 Task: Look for space in Mogliano Veneto, Italy from 17th June, 2023 to 21st June, 2023 for 2 adults in price range Rs.7000 to Rs.12000. Place can be private room with 1  bedroom having 2 beds and 1 bathroom. Property type can be house, flat, guest house. Amenities needed are: wifi. Booking option can be shelf check-in. Required host language is English.
Action: Mouse moved to (427, 114)
Screenshot: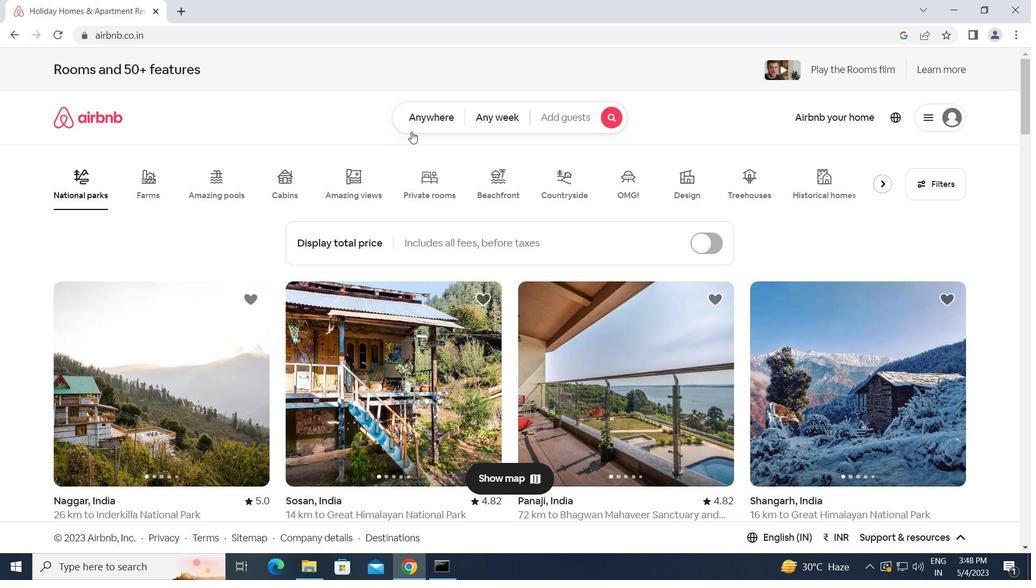 
Action: Mouse pressed left at (427, 114)
Screenshot: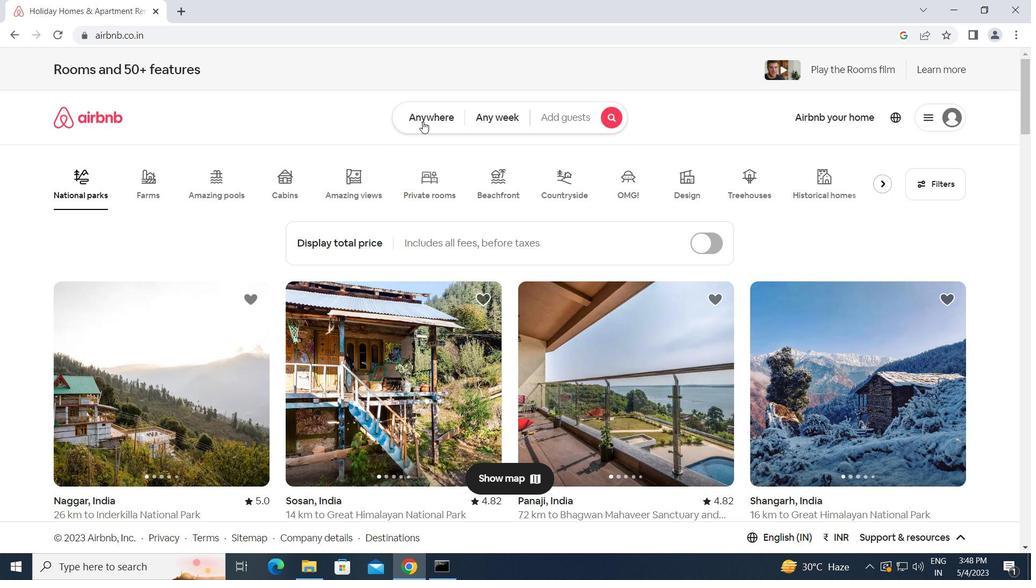 
Action: Mouse moved to (352, 163)
Screenshot: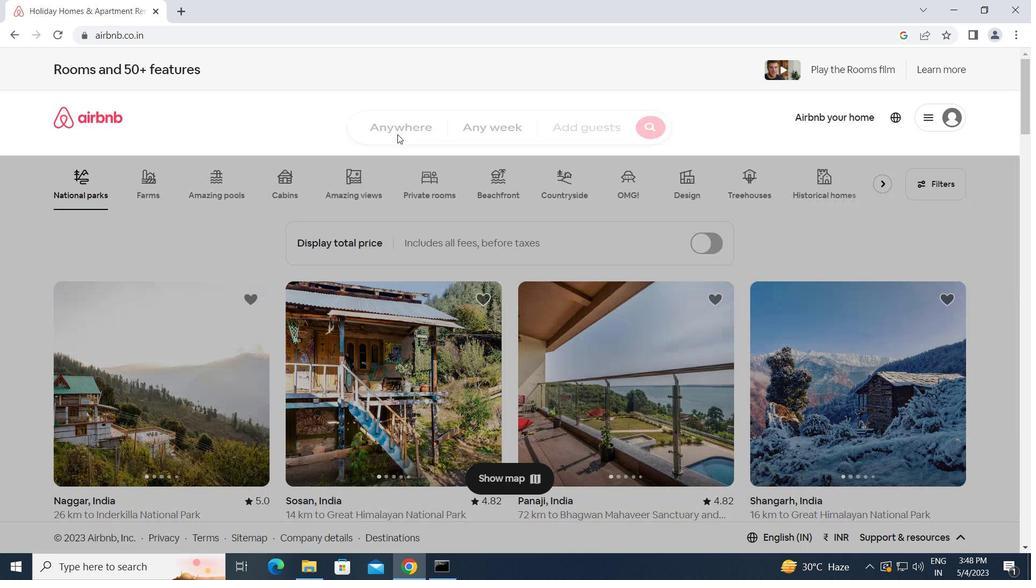 
Action: Mouse pressed left at (352, 163)
Screenshot: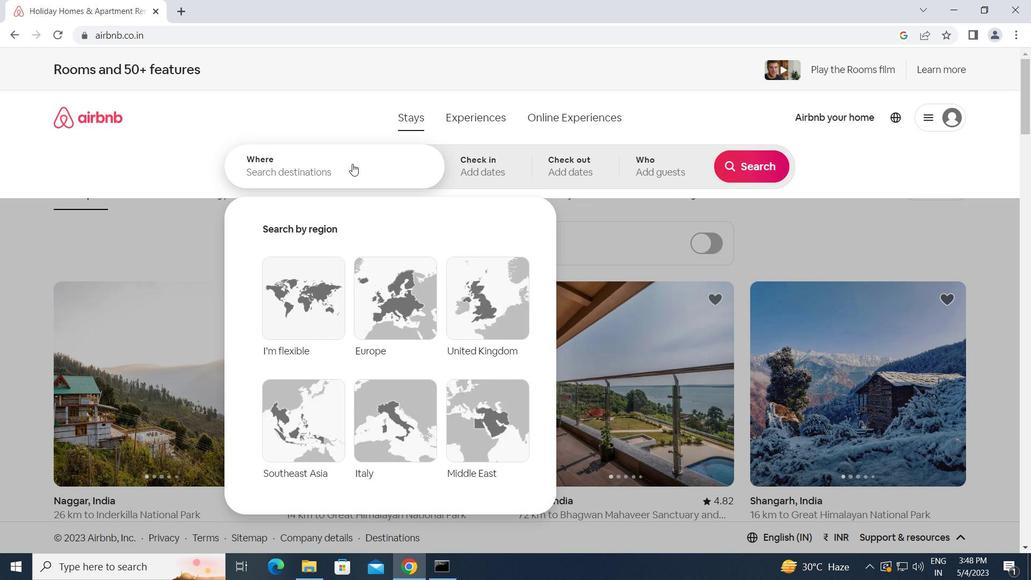 
Action: Key pressed m<Key.caps_lock>ogliano<Key.space><Key.caps_lock>v<Key.caps_lock>eneto,<Key.space><Key.caps_lock>i<Key.caps_lock>taly<Key.enter>
Screenshot: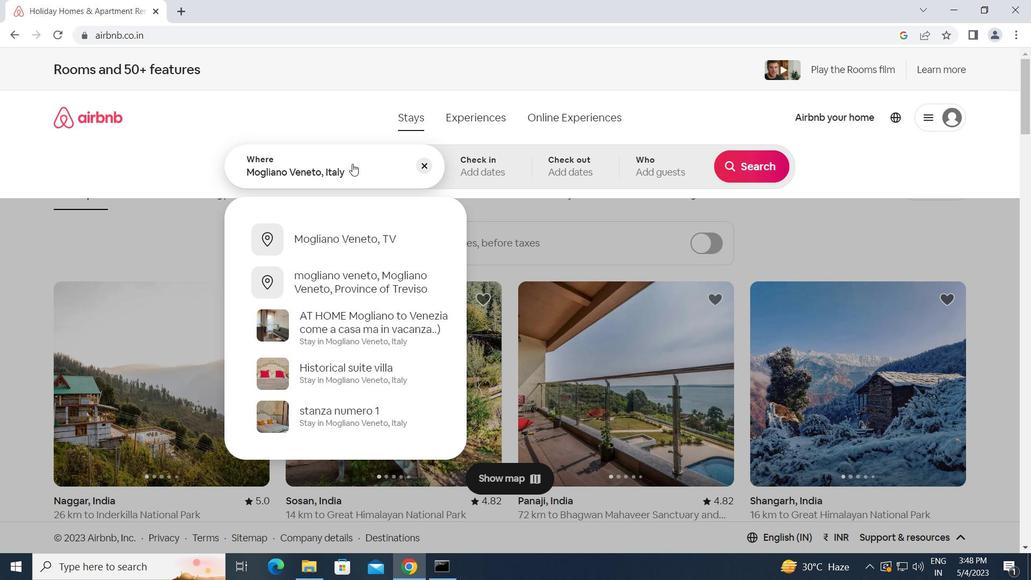 
Action: Mouse moved to (734, 393)
Screenshot: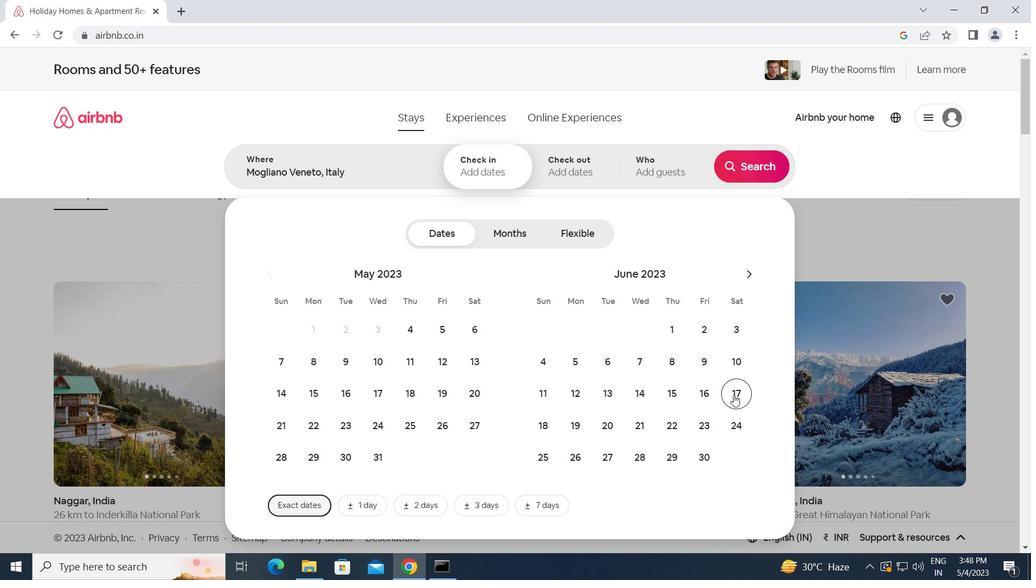 
Action: Mouse pressed left at (734, 393)
Screenshot: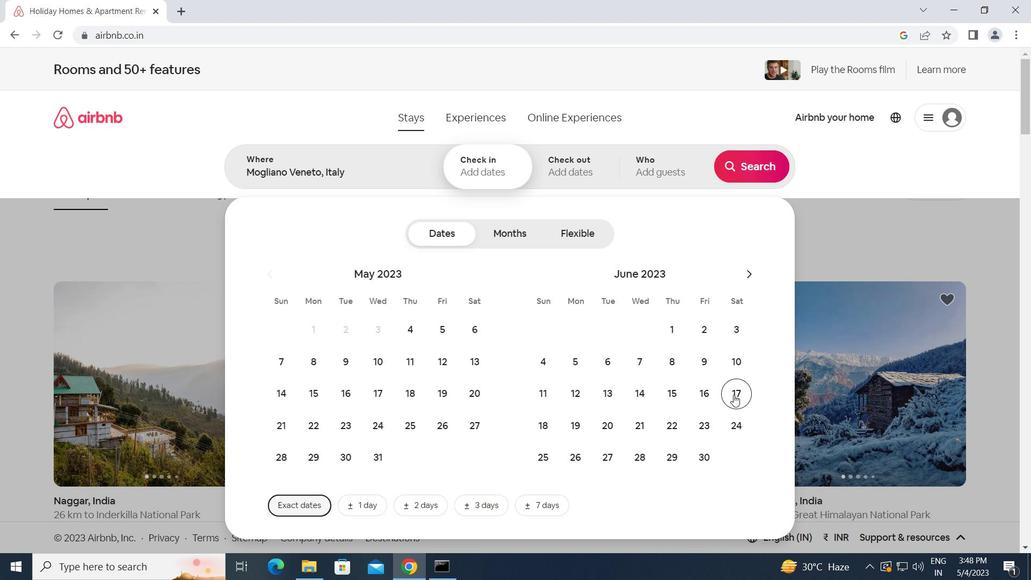 
Action: Mouse moved to (636, 428)
Screenshot: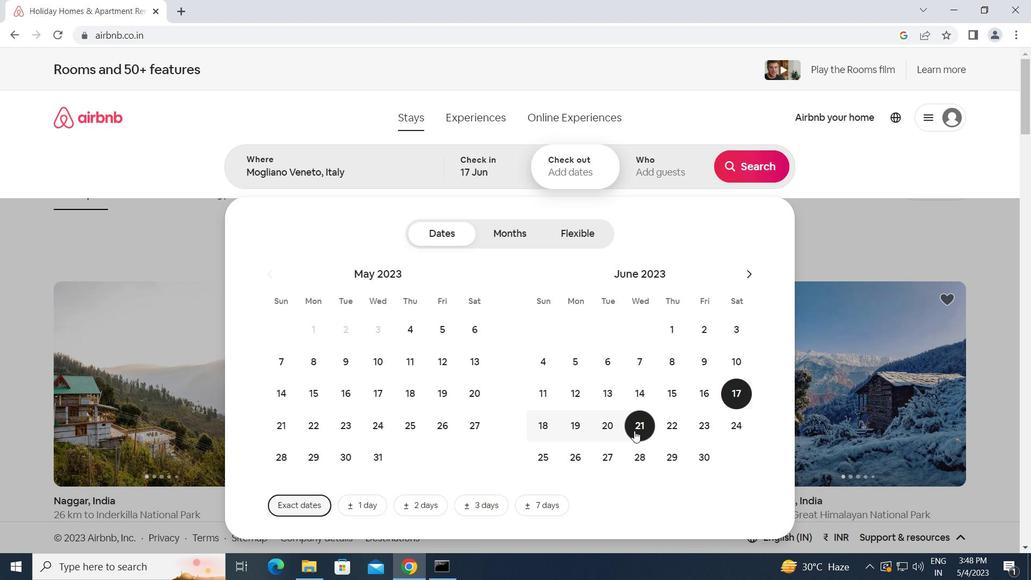 
Action: Mouse pressed left at (636, 428)
Screenshot: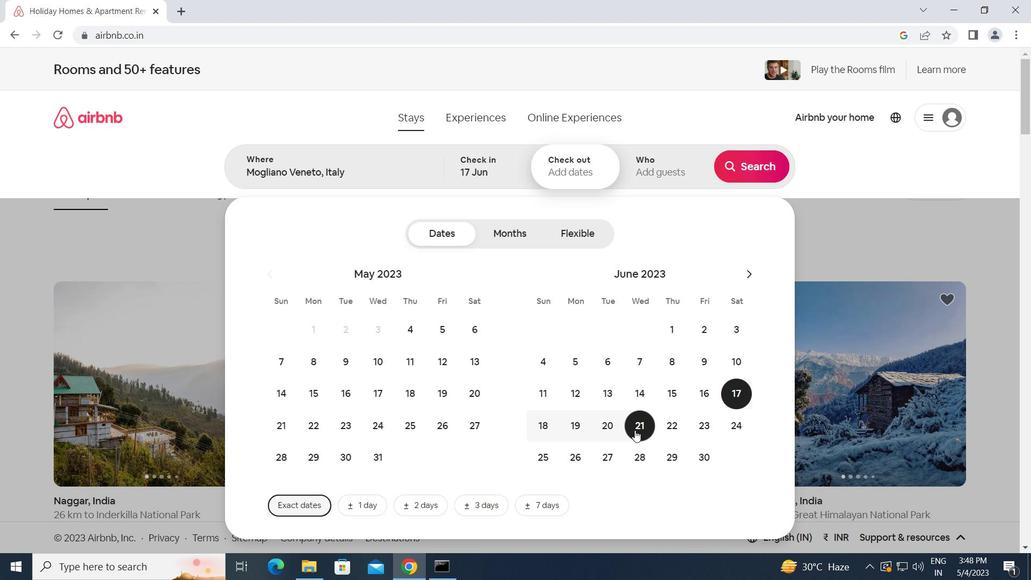 
Action: Mouse moved to (648, 174)
Screenshot: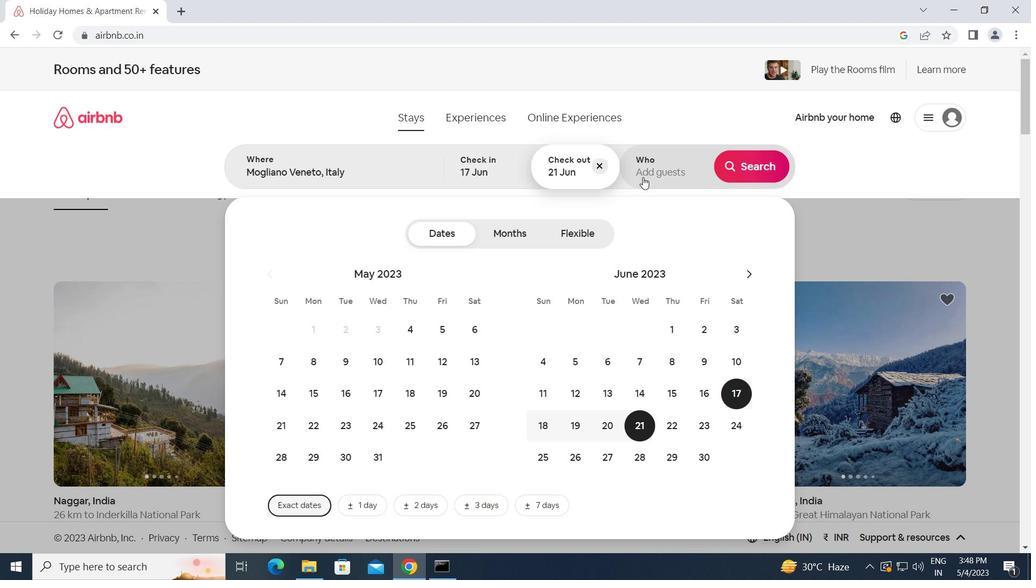 
Action: Mouse pressed left at (648, 174)
Screenshot: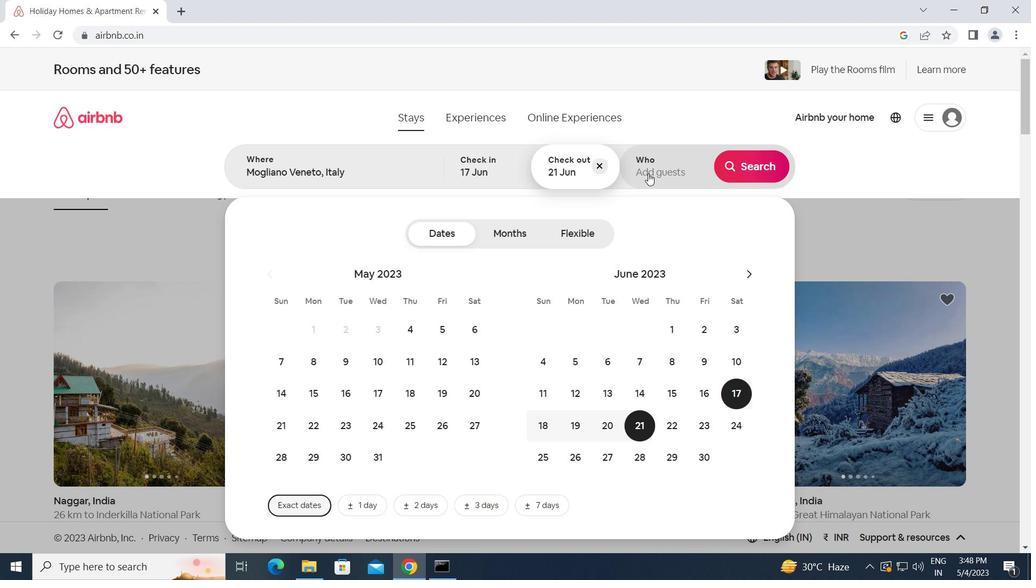
Action: Mouse moved to (758, 239)
Screenshot: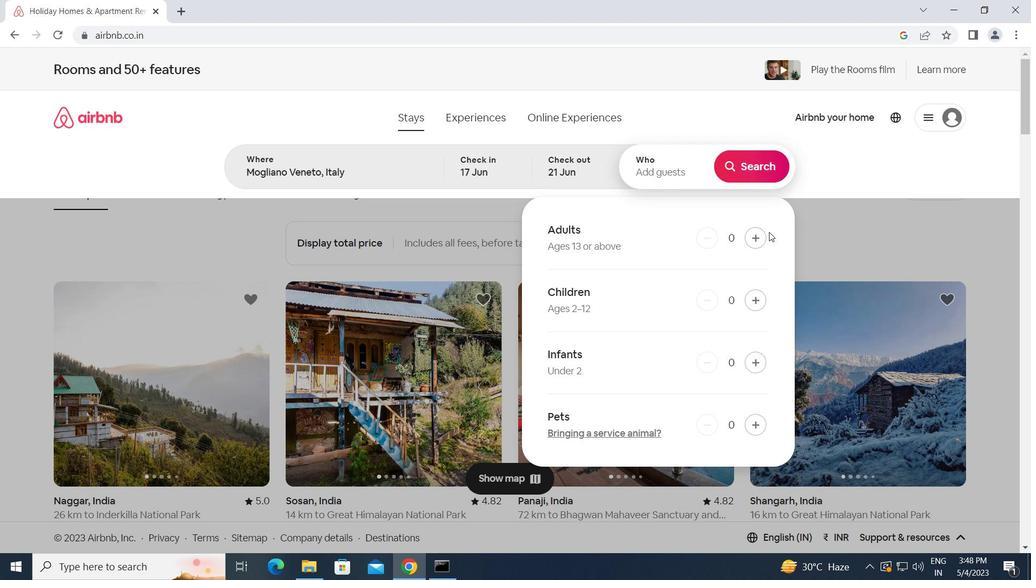 
Action: Mouse pressed left at (758, 239)
Screenshot: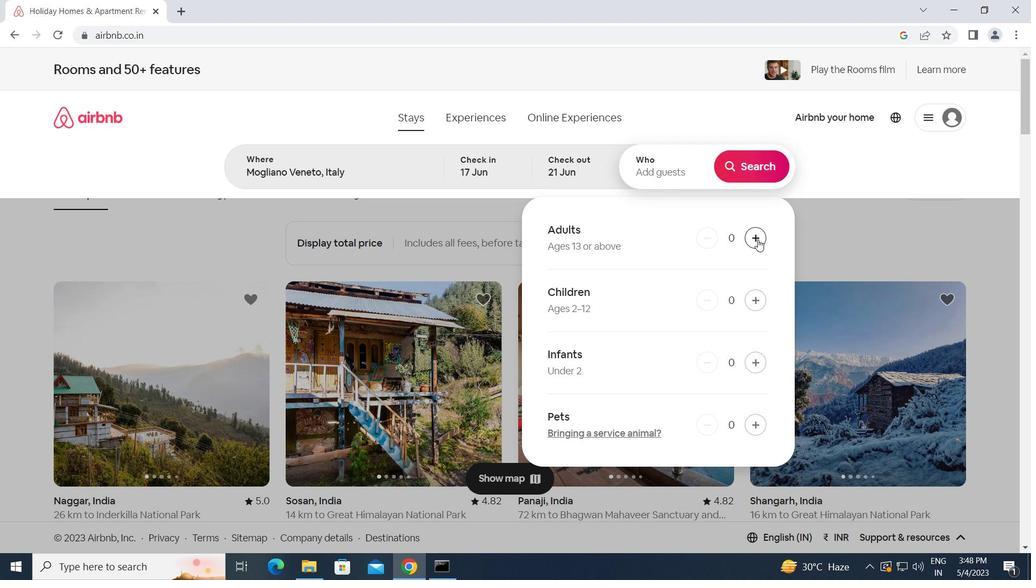 
Action: Mouse pressed left at (758, 239)
Screenshot: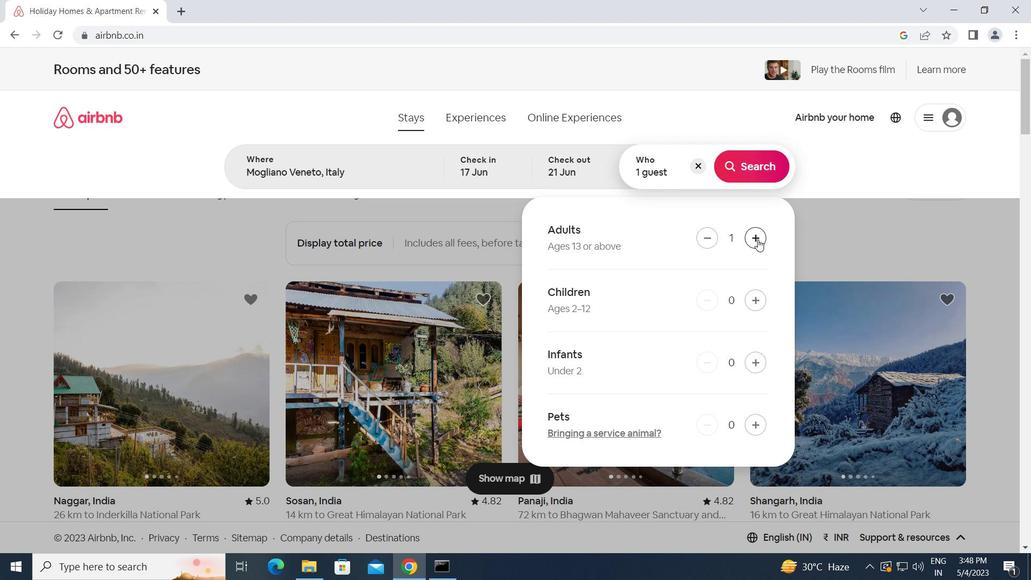 
Action: Mouse moved to (757, 161)
Screenshot: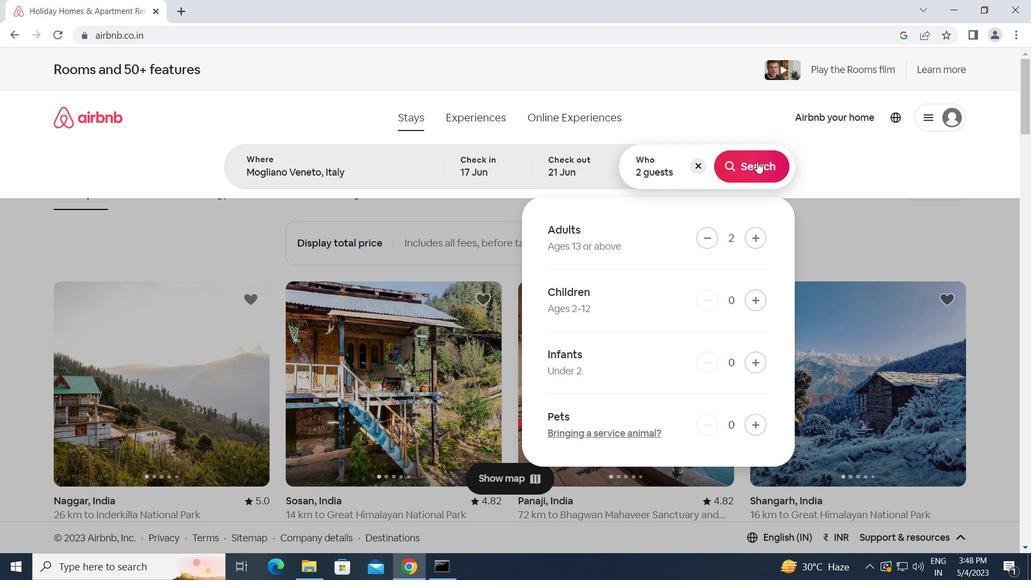 
Action: Mouse pressed left at (757, 161)
Screenshot: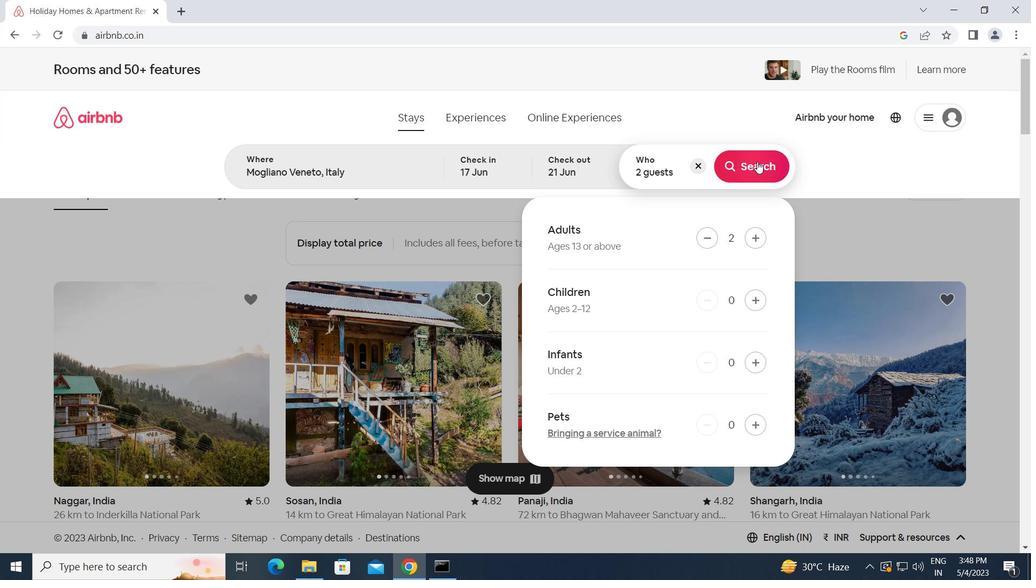 
Action: Mouse moved to (967, 123)
Screenshot: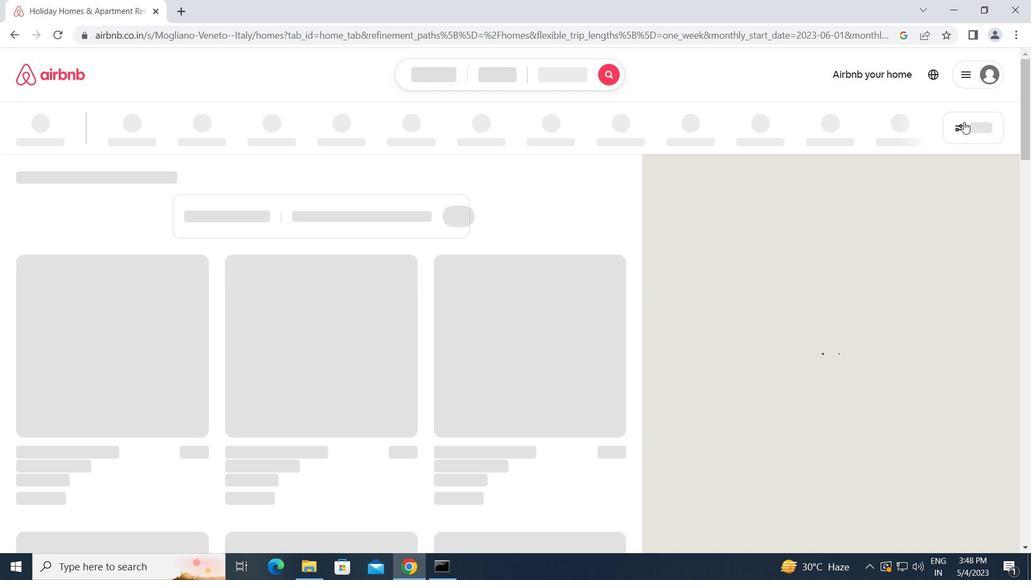 
Action: Mouse pressed left at (967, 123)
Screenshot: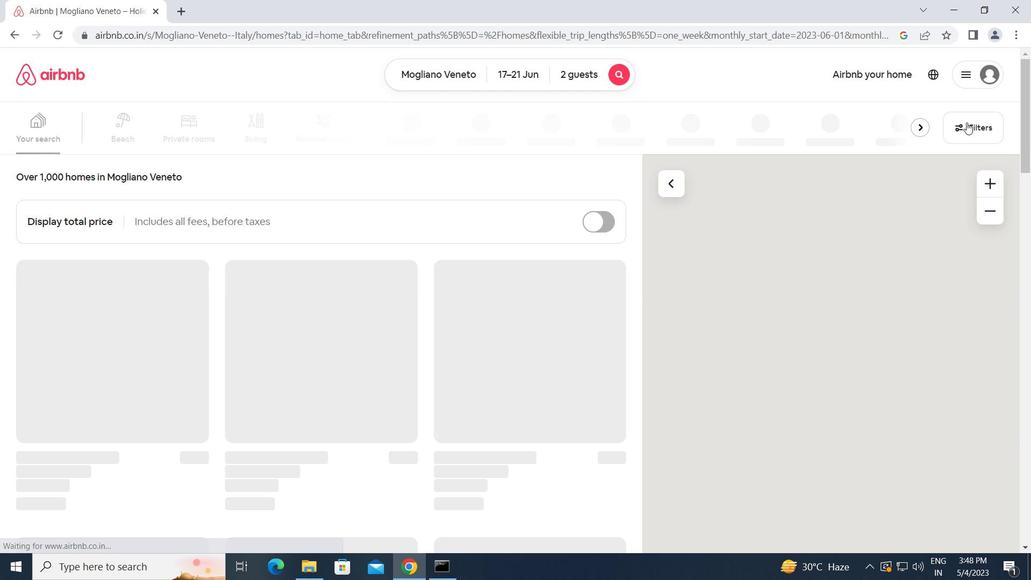 
Action: Mouse moved to (343, 297)
Screenshot: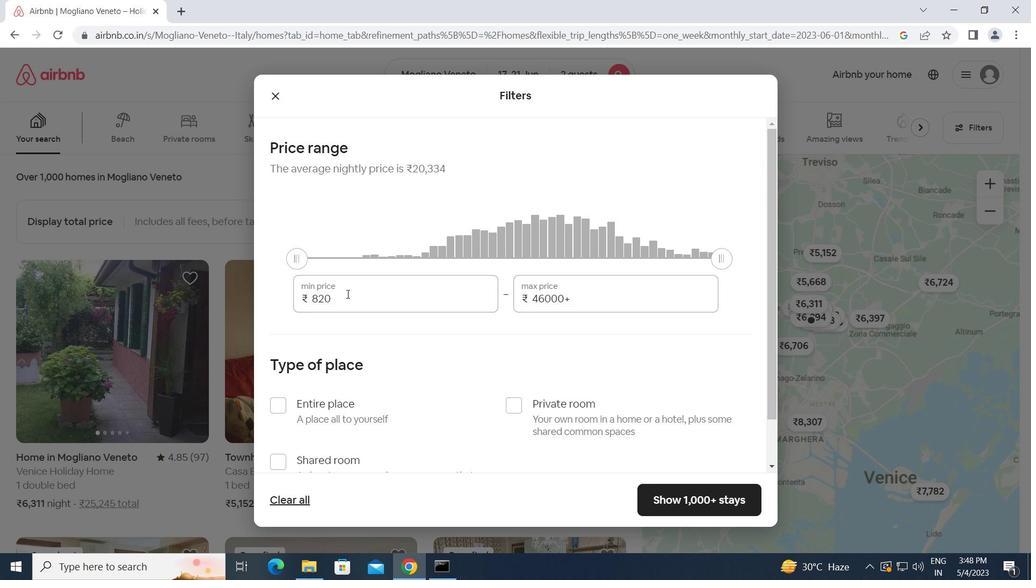 
Action: Mouse pressed left at (343, 297)
Screenshot: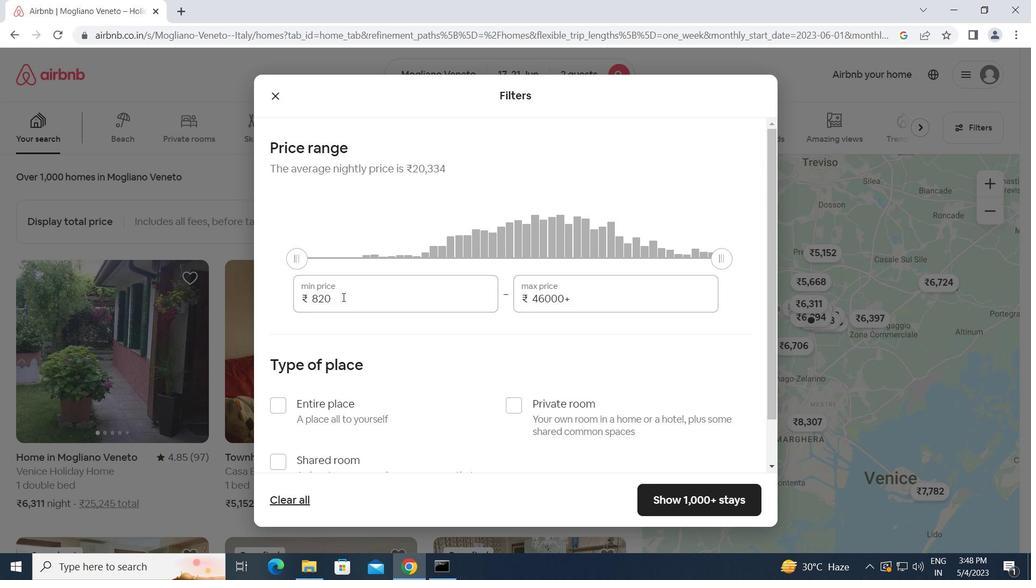 
Action: Mouse moved to (291, 299)
Screenshot: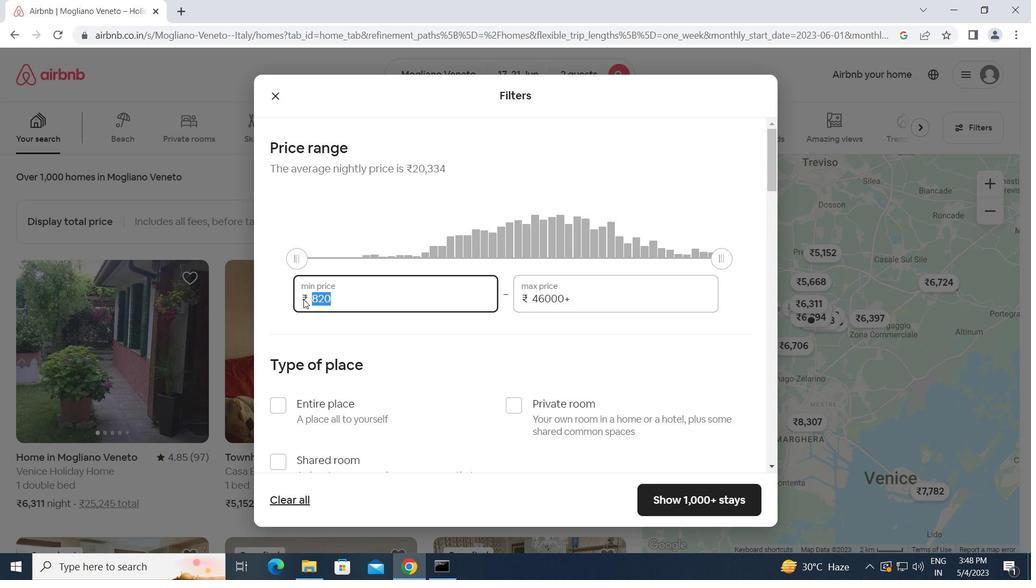 
Action: Key pressed 7000<Key.tab>12000
Screenshot: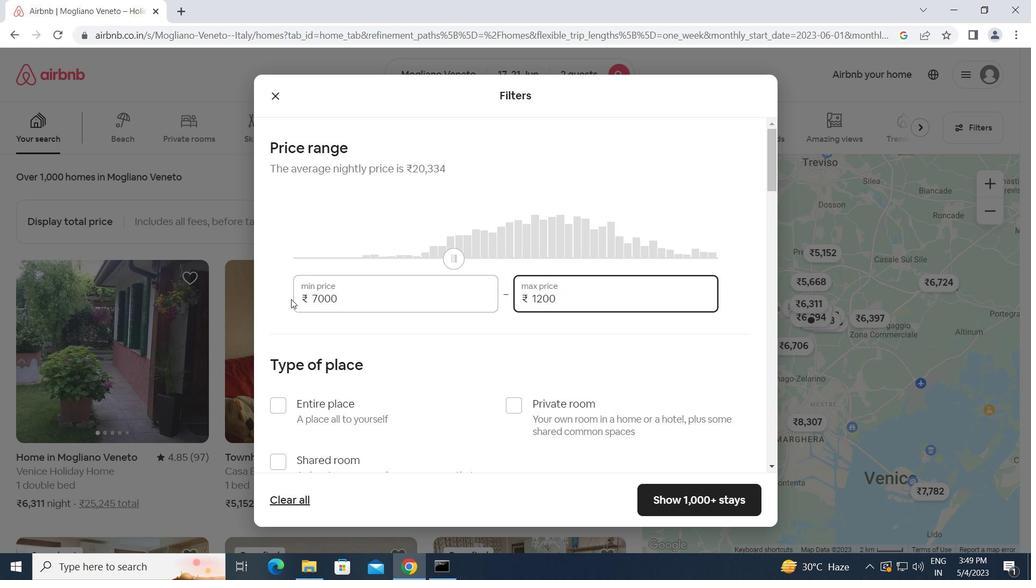 
Action: Mouse moved to (358, 358)
Screenshot: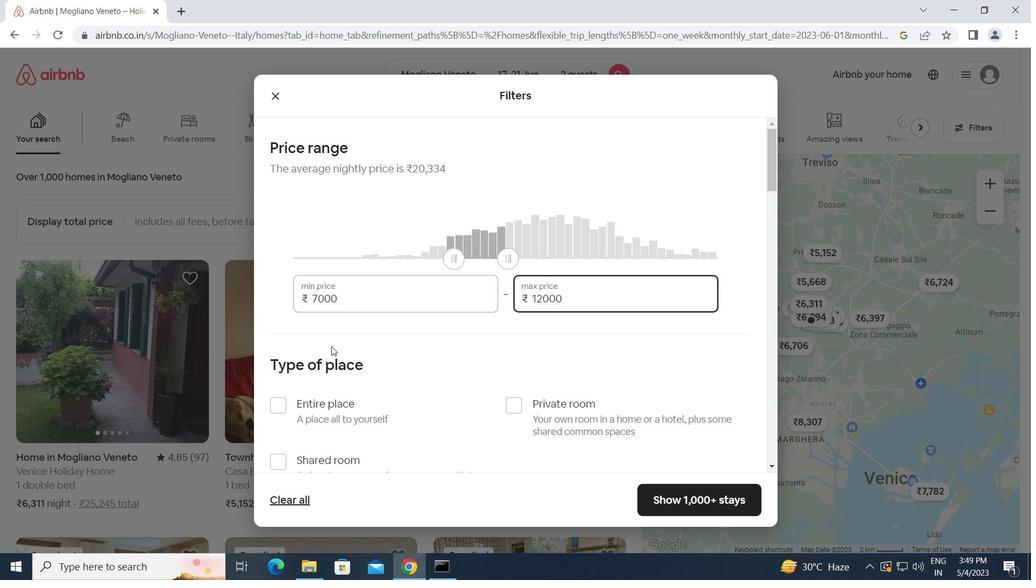 
Action: Mouse scrolled (358, 357) with delta (0, 0)
Screenshot: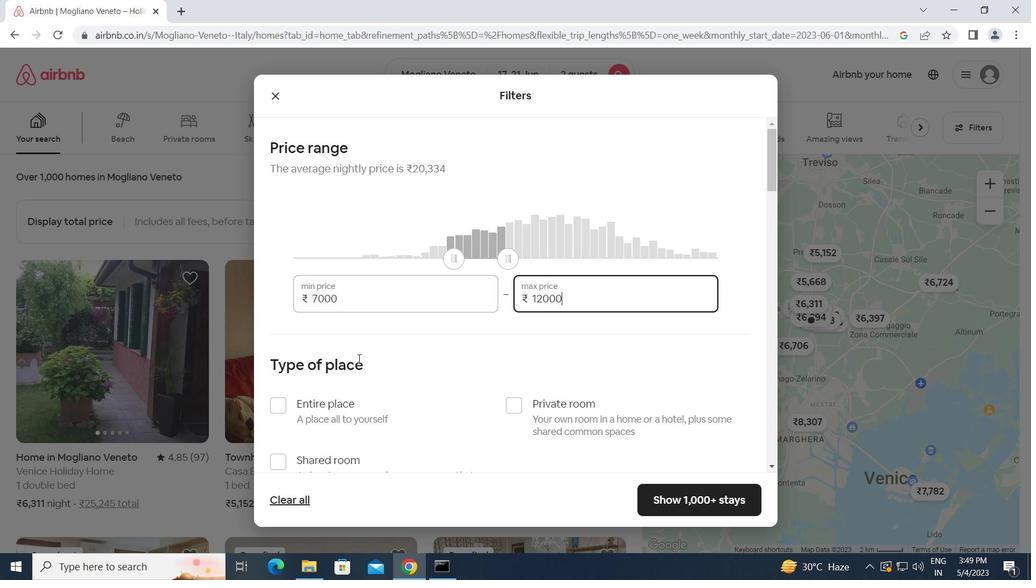
Action: Mouse scrolled (358, 357) with delta (0, 0)
Screenshot: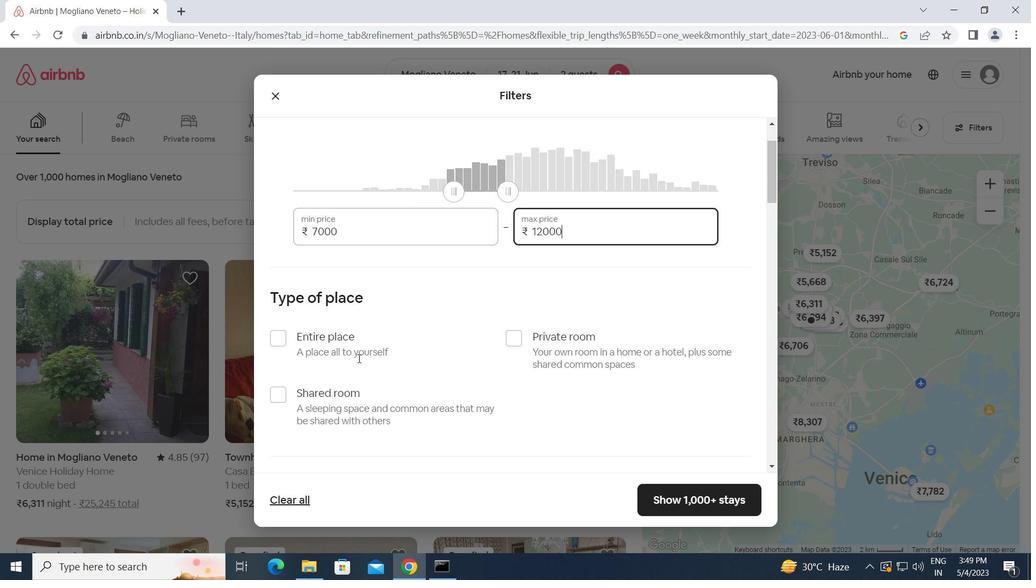 
Action: Mouse moved to (358, 358)
Screenshot: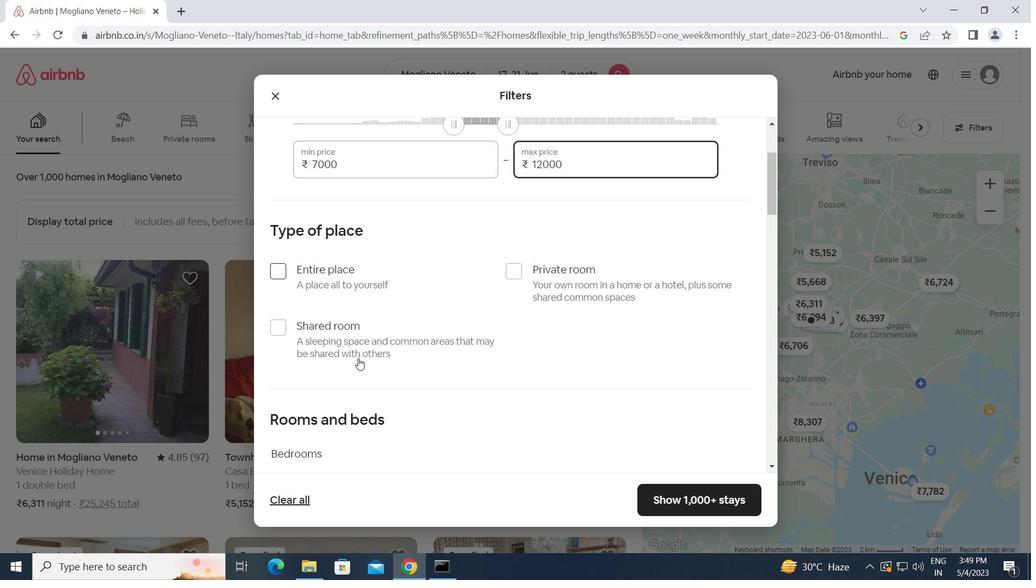 
Action: Mouse scrolled (358, 357) with delta (0, 0)
Screenshot: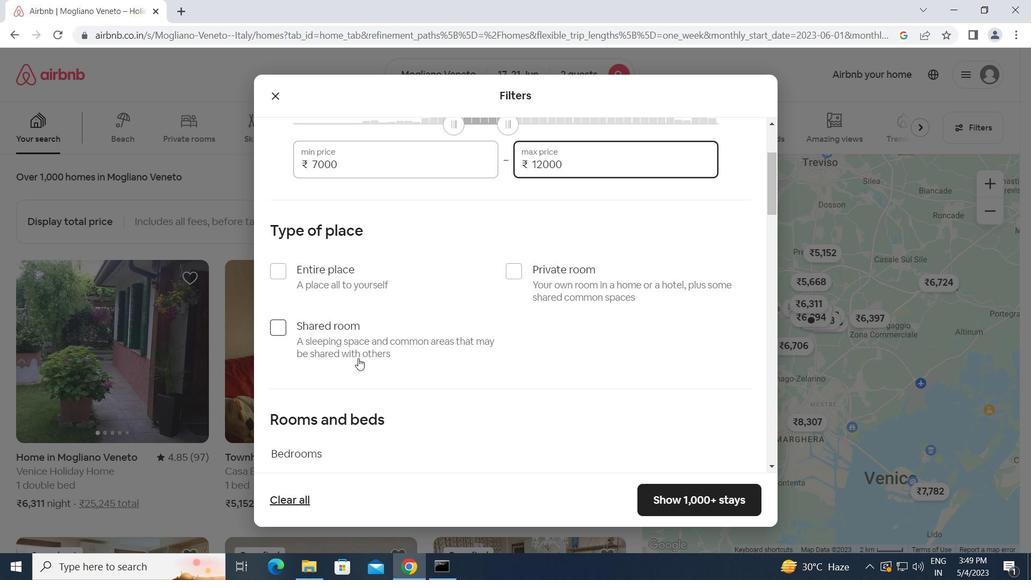 
Action: Mouse moved to (520, 202)
Screenshot: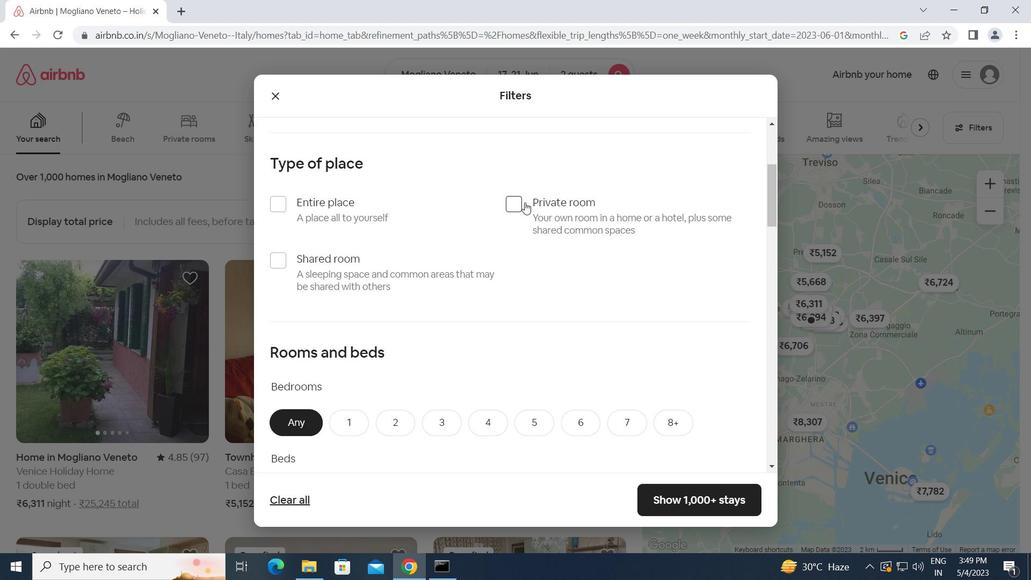 
Action: Mouse pressed left at (520, 202)
Screenshot: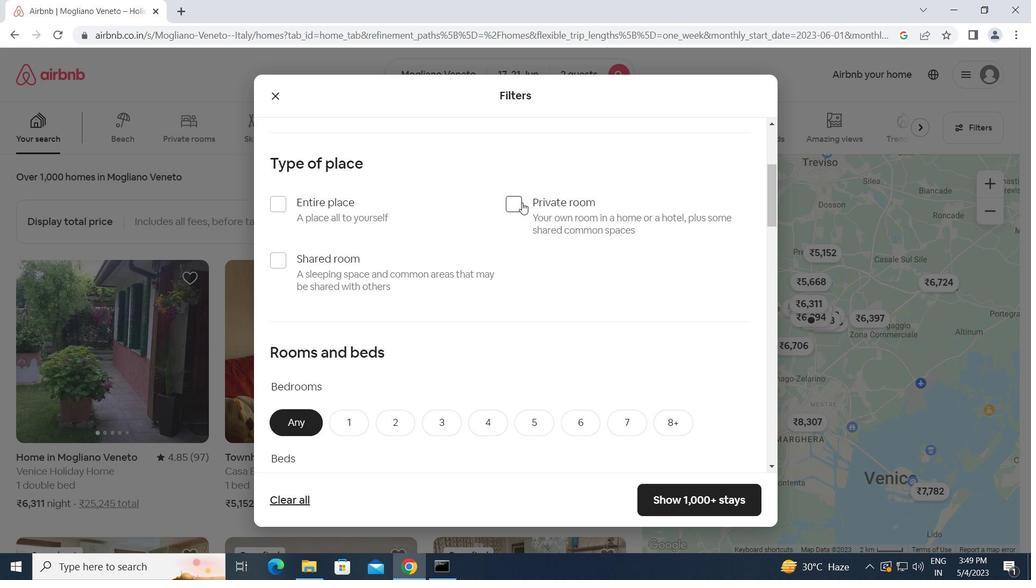 
Action: Mouse moved to (530, 249)
Screenshot: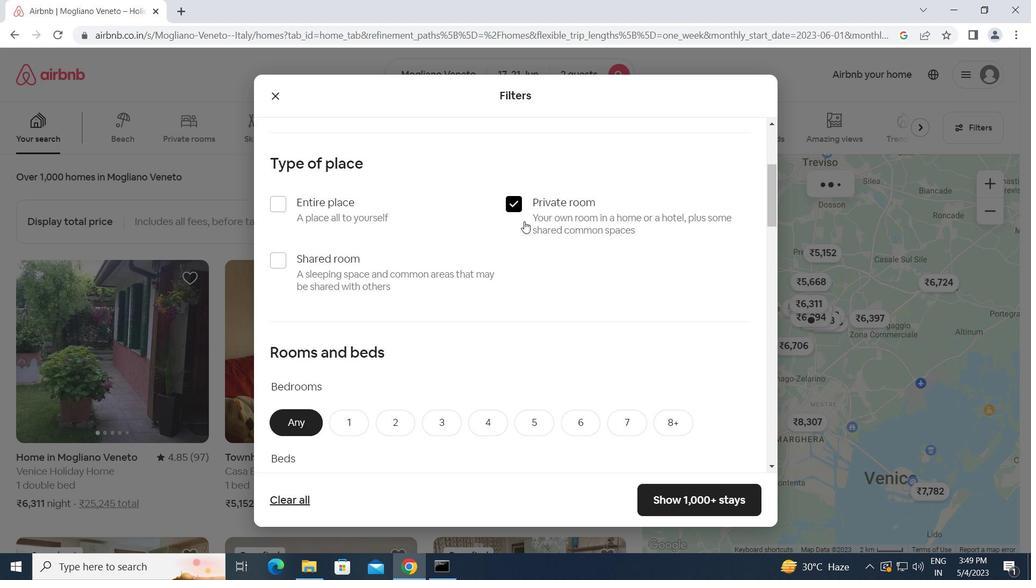 
Action: Mouse scrolled (530, 248) with delta (0, 0)
Screenshot: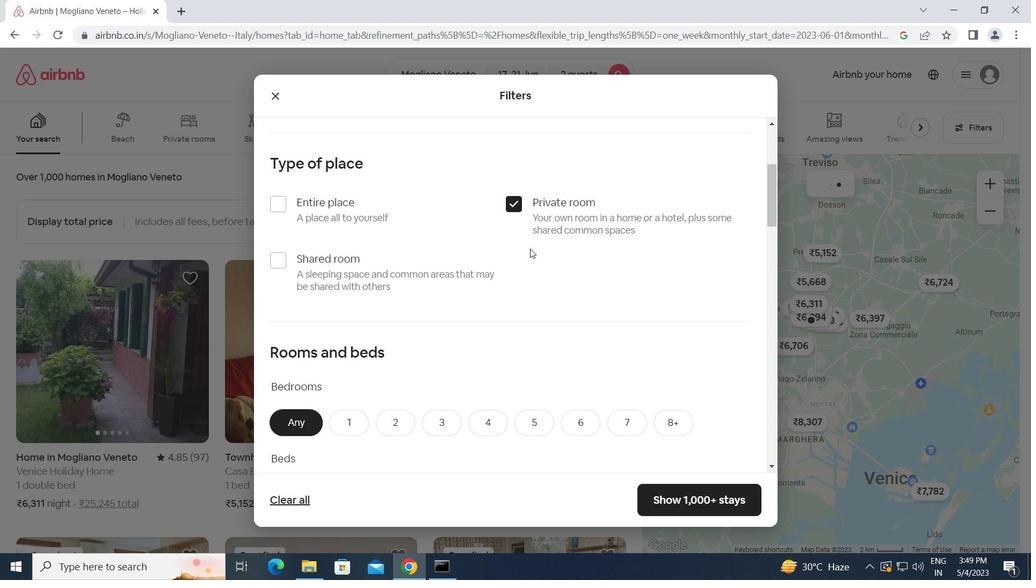 
Action: Mouse scrolled (530, 248) with delta (0, 0)
Screenshot: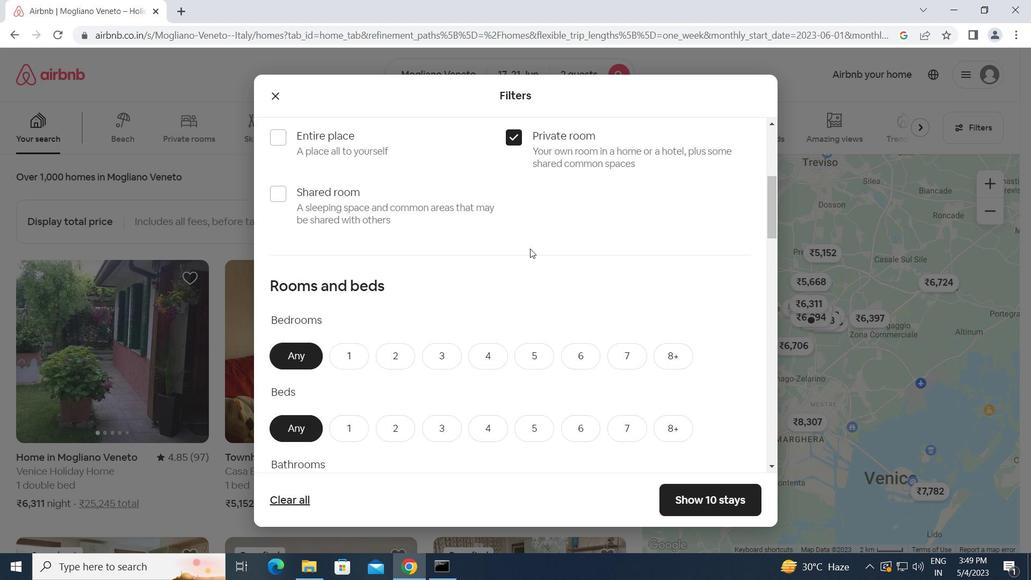 
Action: Mouse scrolled (530, 248) with delta (0, 0)
Screenshot: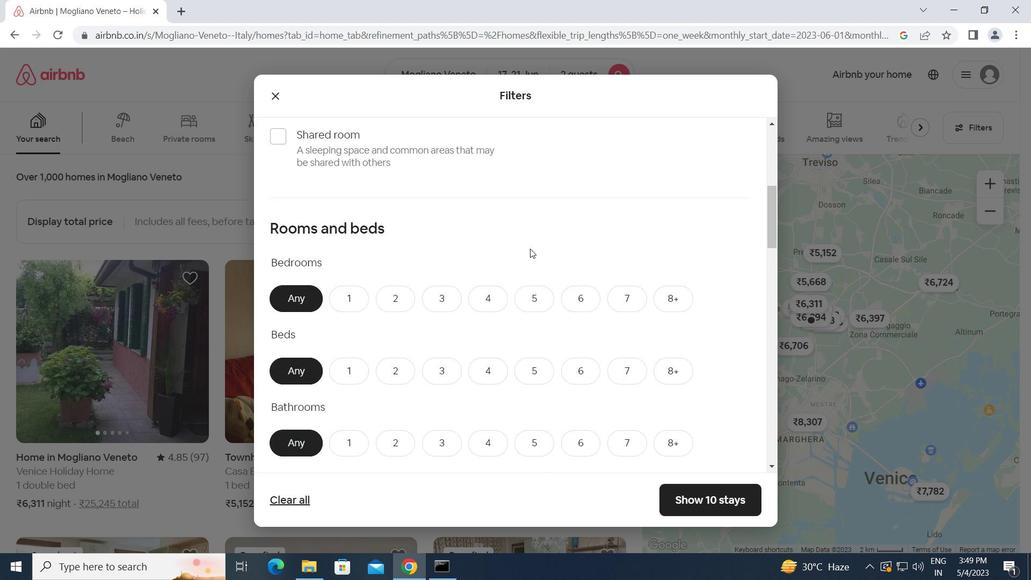 
Action: Mouse moved to (344, 219)
Screenshot: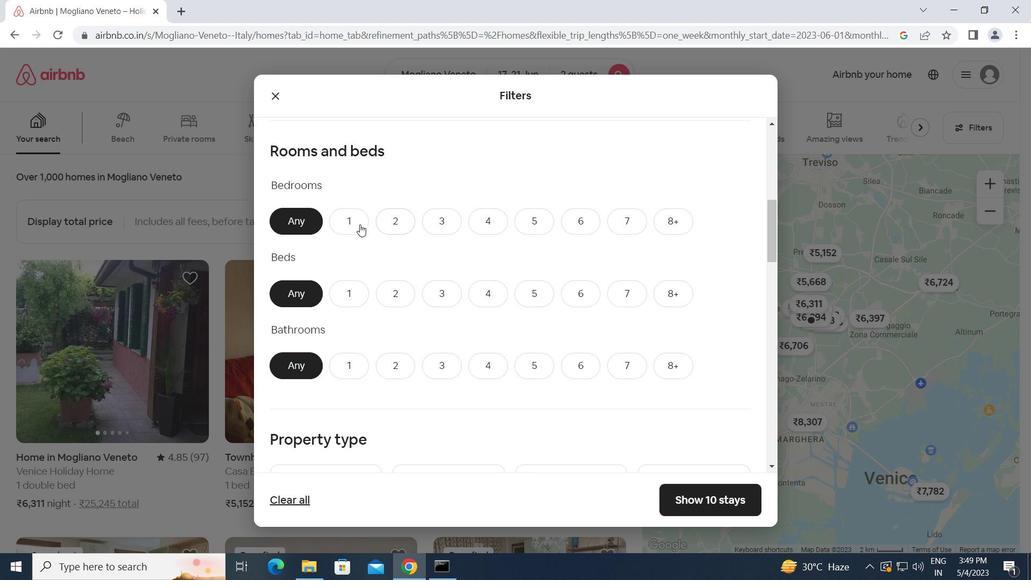 
Action: Mouse pressed left at (344, 219)
Screenshot: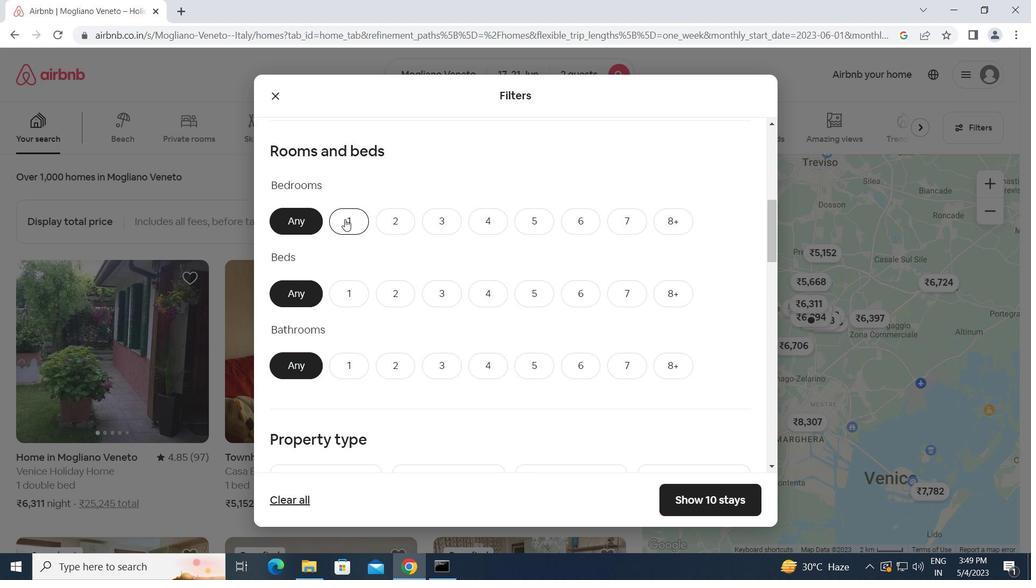 
Action: Mouse moved to (390, 293)
Screenshot: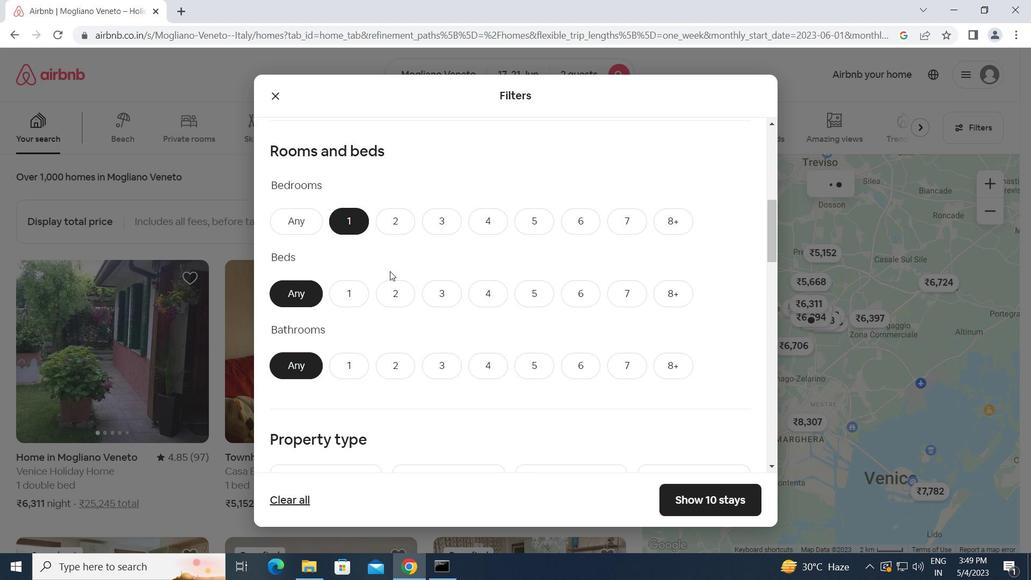 
Action: Mouse pressed left at (390, 293)
Screenshot: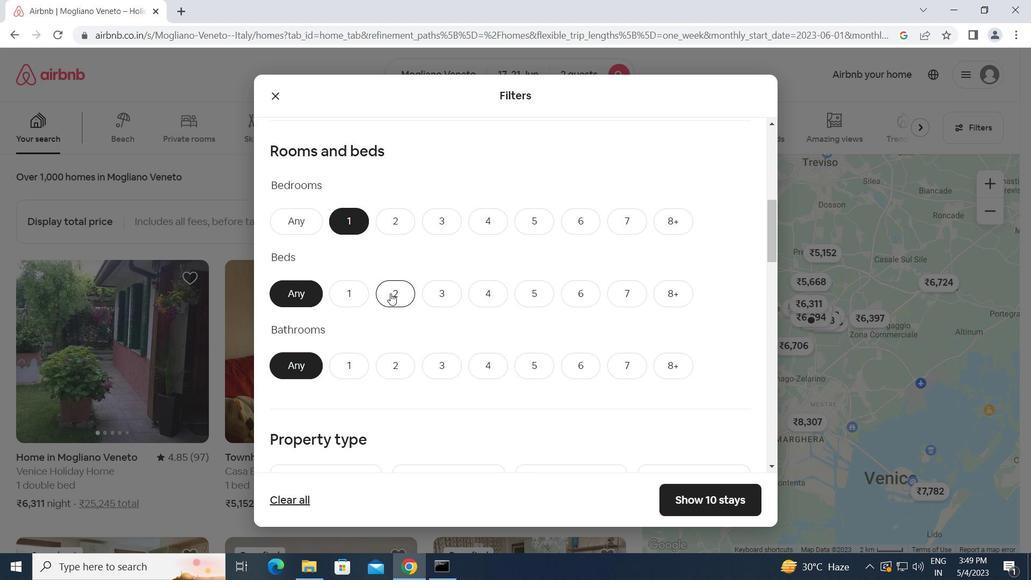 
Action: Mouse moved to (349, 373)
Screenshot: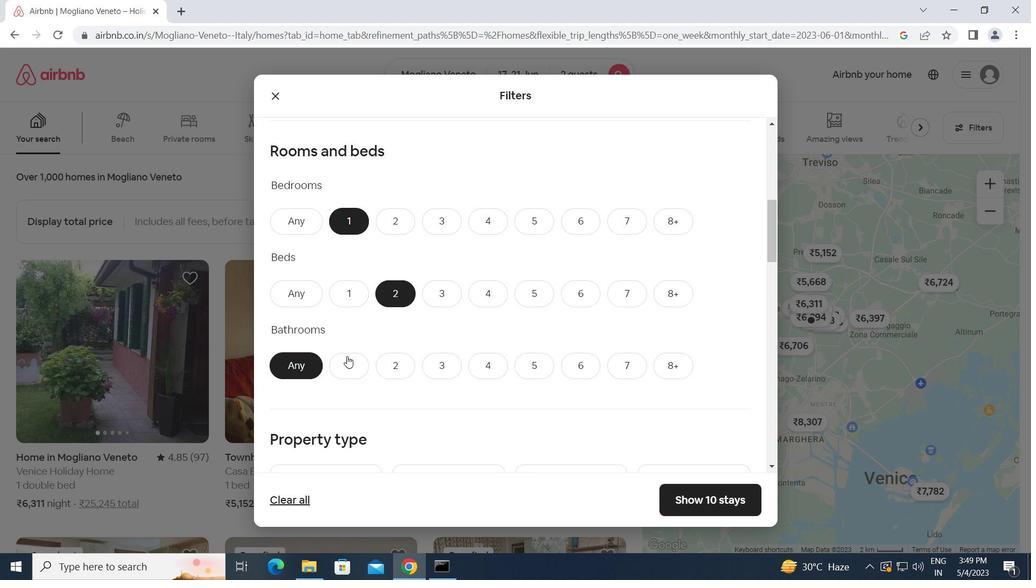 
Action: Mouse pressed left at (349, 373)
Screenshot: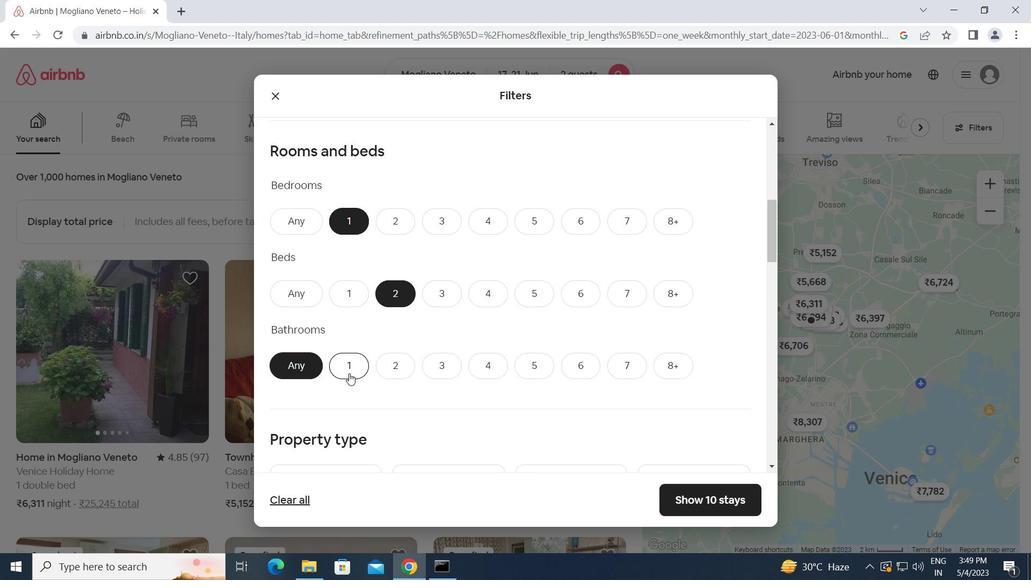 
Action: Mouse moved to (449, 357)
Screenshot: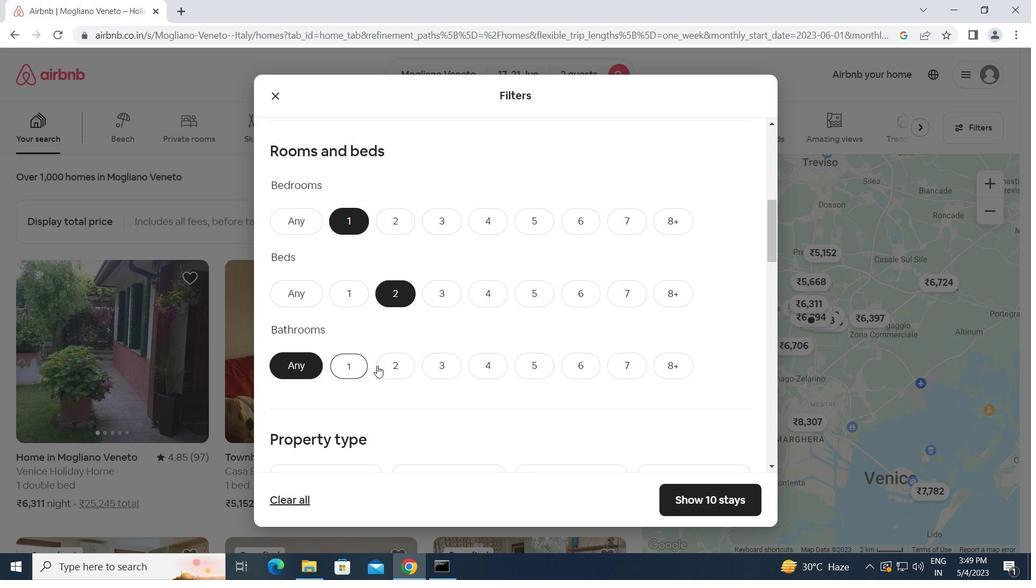 
Action: Mouse scrolled (449, 357) with delta (0, 0)
Screenshot: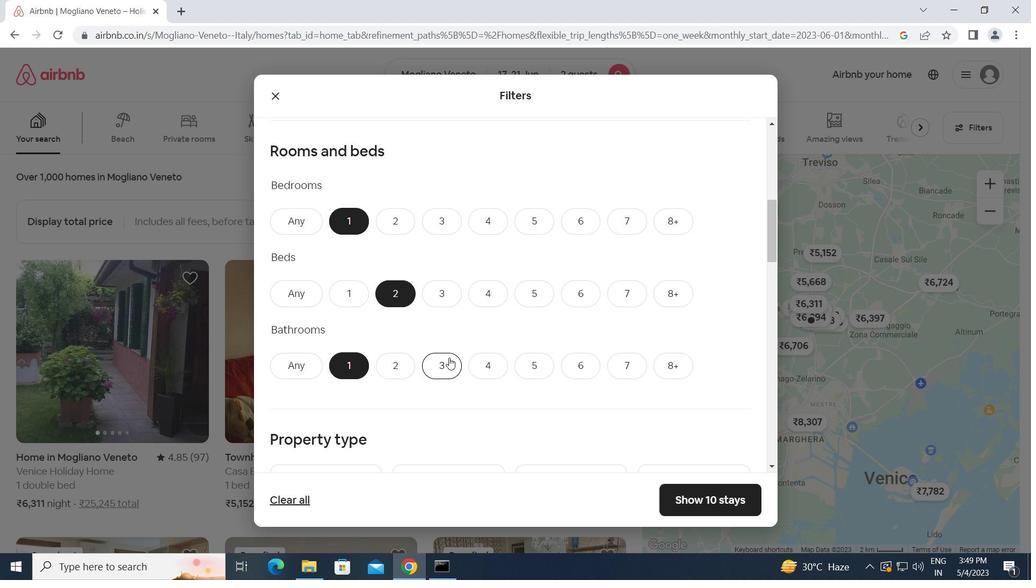 
Action: Mouse scrolled (449, 357) with delta (0, 0)
Screenshot: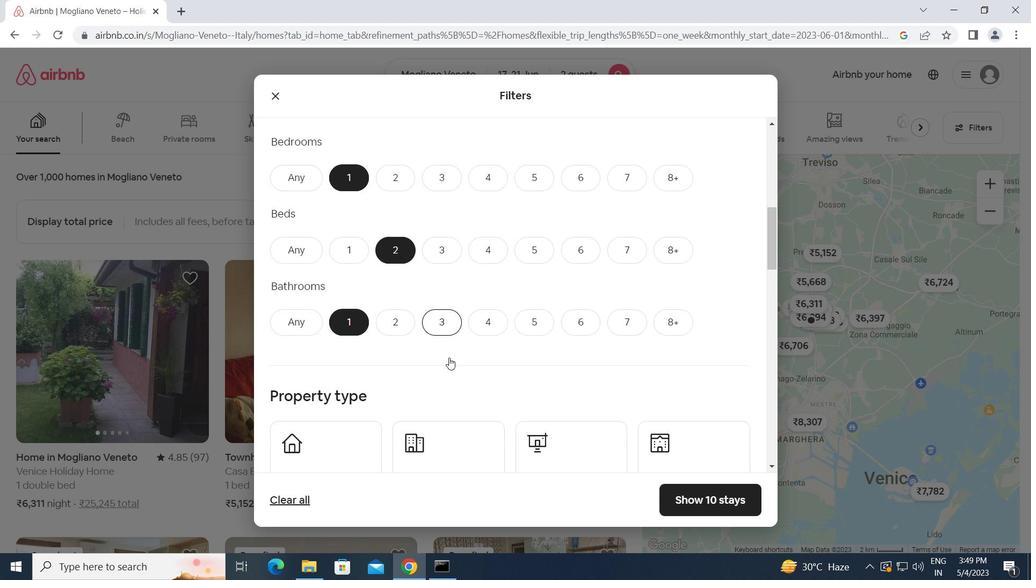 
Action: Mouse scrolled (449, 357) with delta (0, 0)
Screenshot: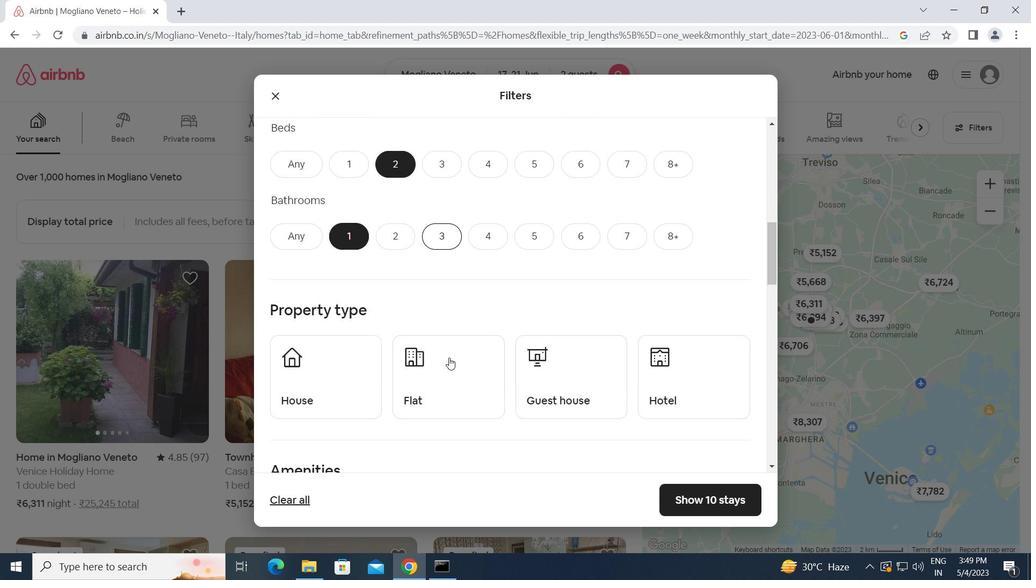 
Action: Mouse moved to (348, 325)
Screenshot: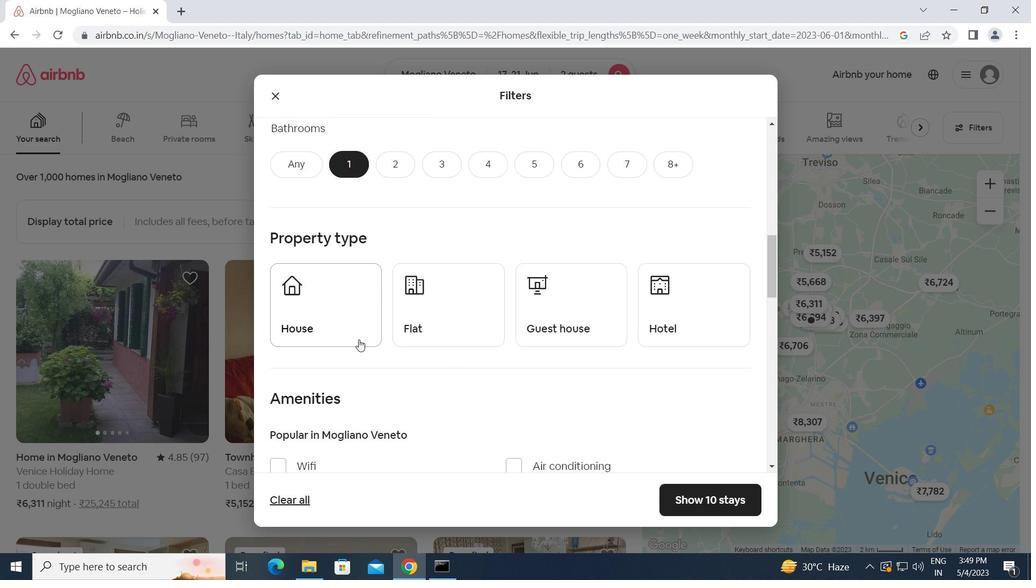
Action: Mouse pressed left at (348, 325)
Screenshot: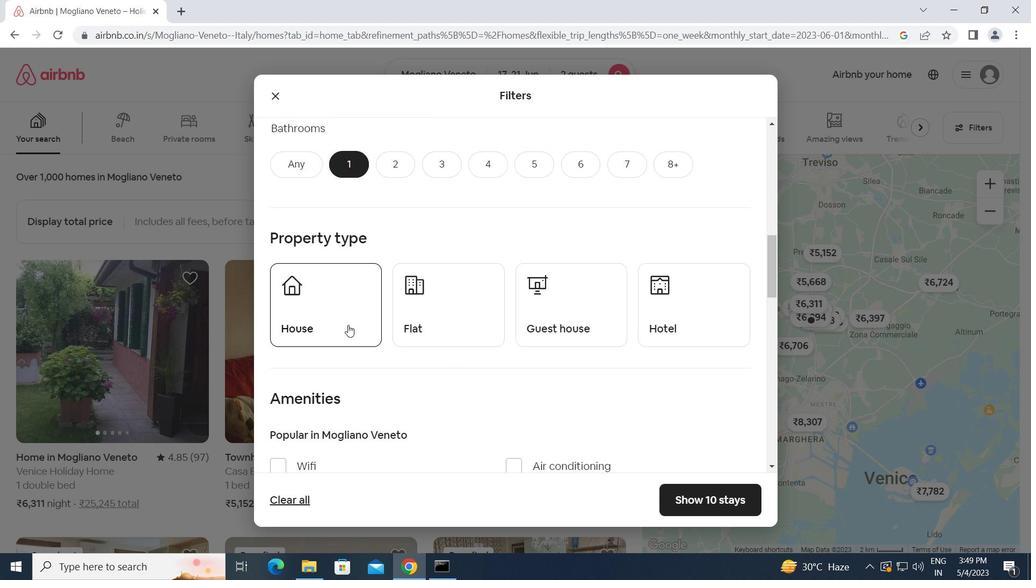 
Action: Mouse moved to (439, 326)
Screenshot: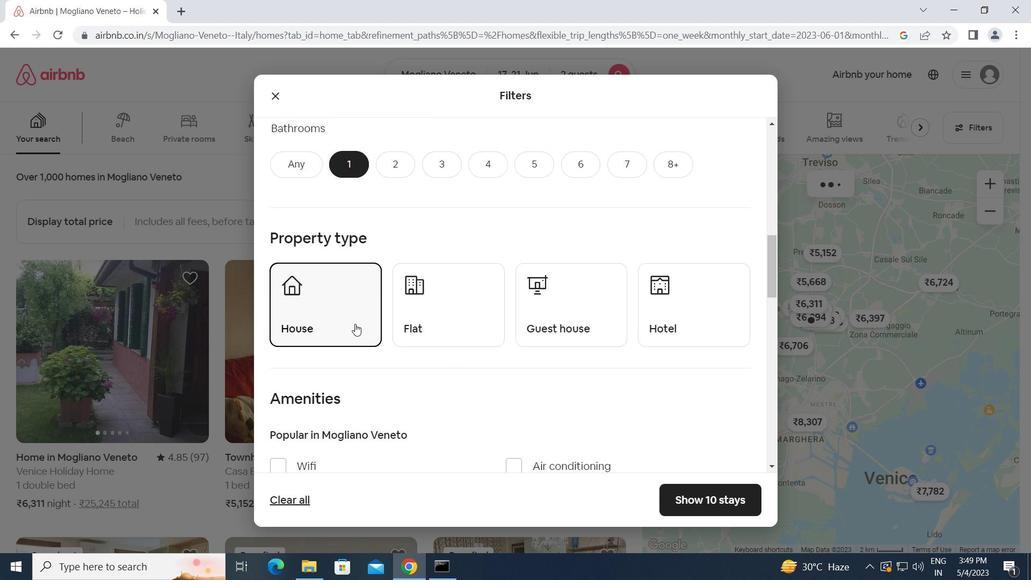 
Action: Mouse pressed left at (439, 326)
Screenshot: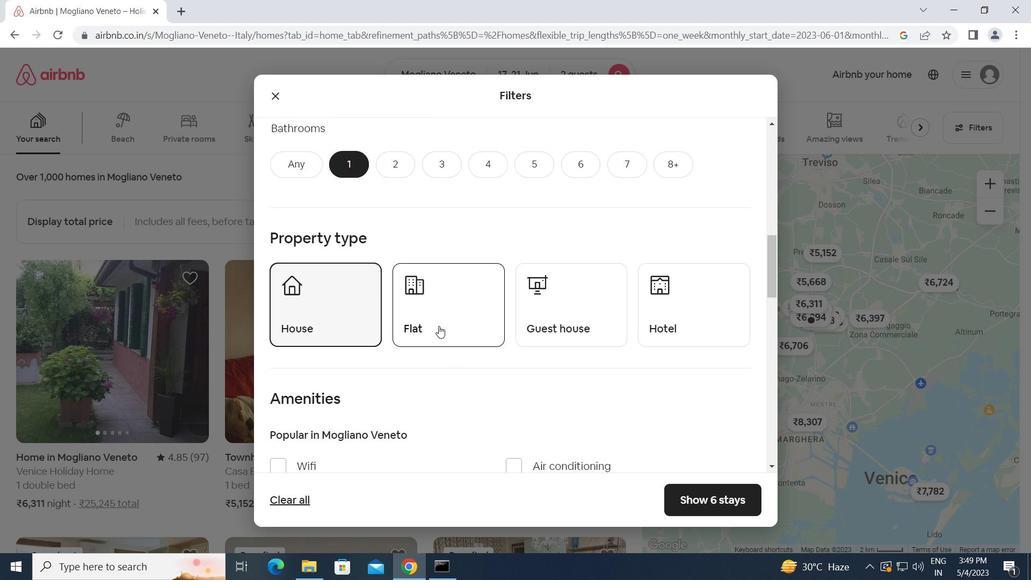 
Action: Mouse moved to (565, 306)
Screenshot: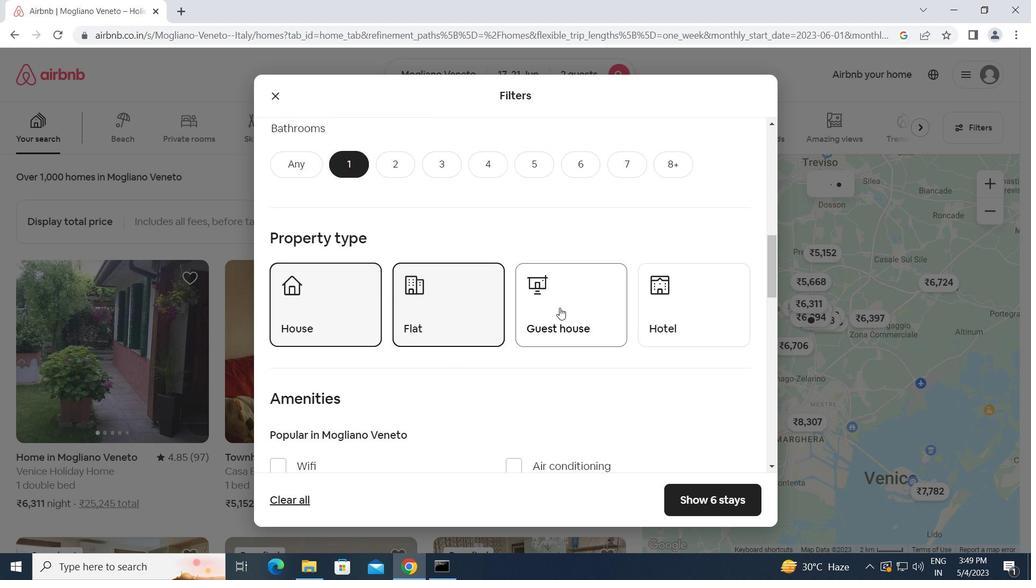 
Action: Mouse pressed left at (565, 306)
Screenshot: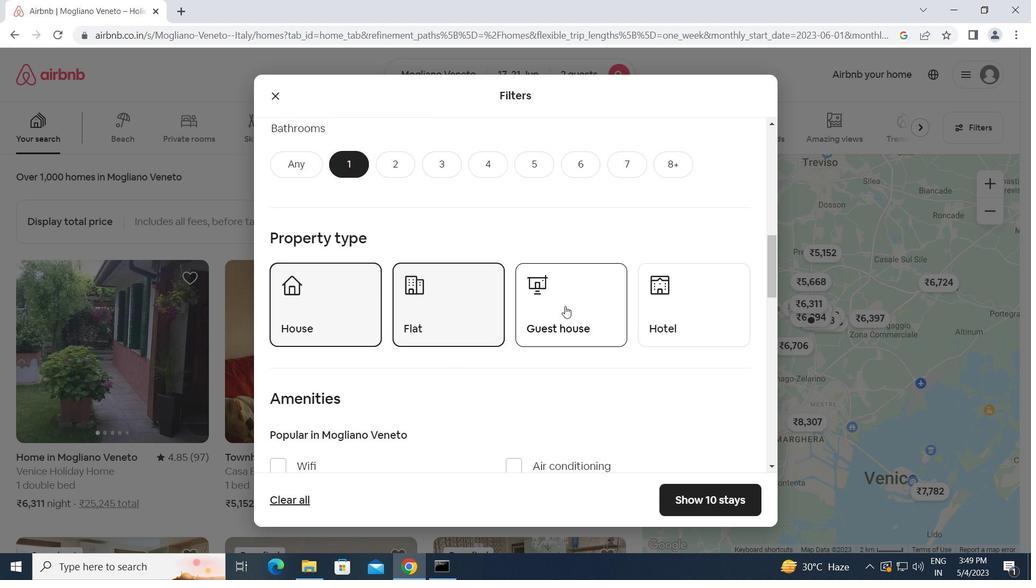 
Action: Mouse moved to (475, 336)
Screenshot: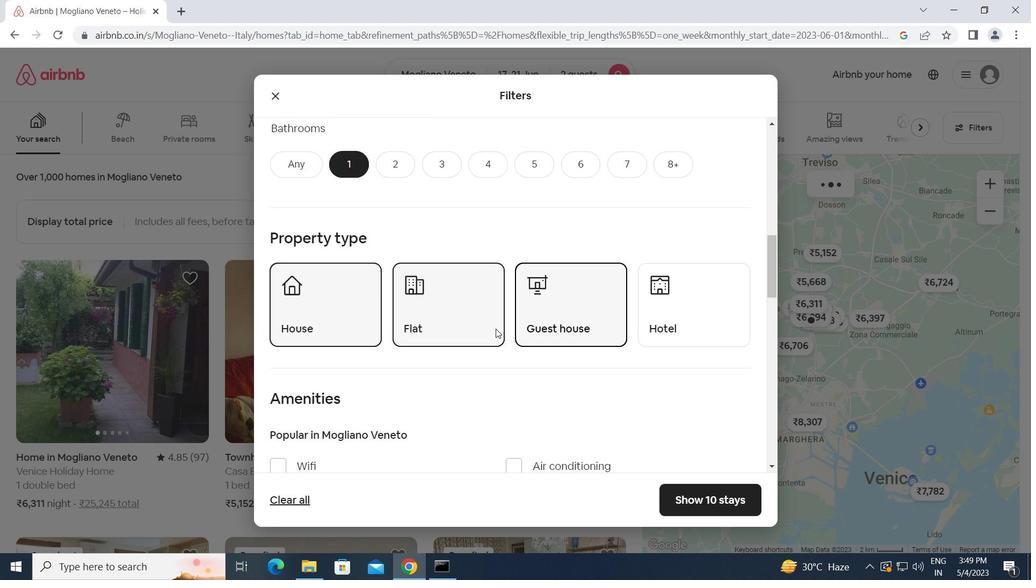 
Action: Mouse scrolled (475, 336) with delta (0, 0)
Screenshot: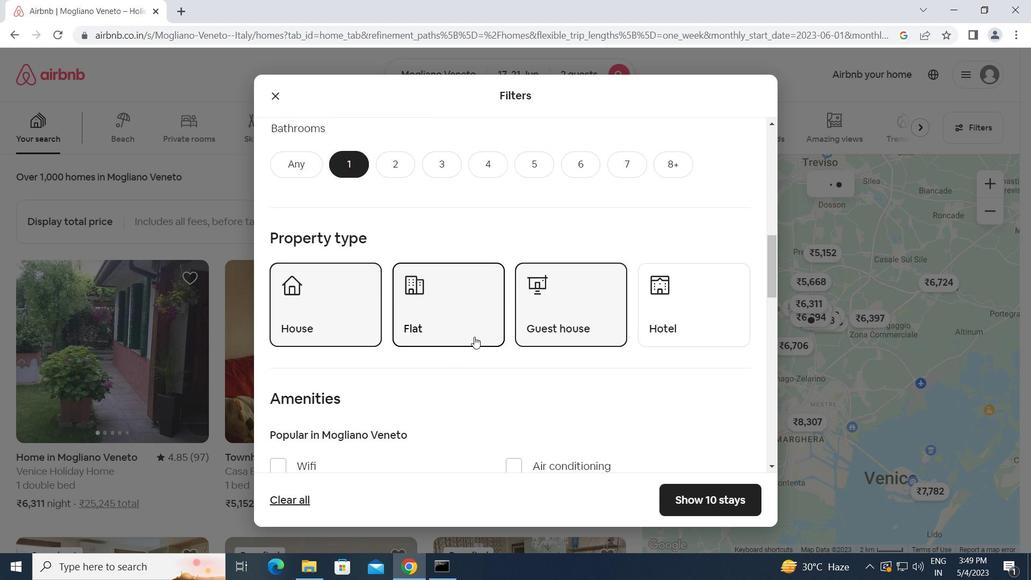 
Action: Mouse scrolled (475, 336) with delta (0, 0)
Screenshot: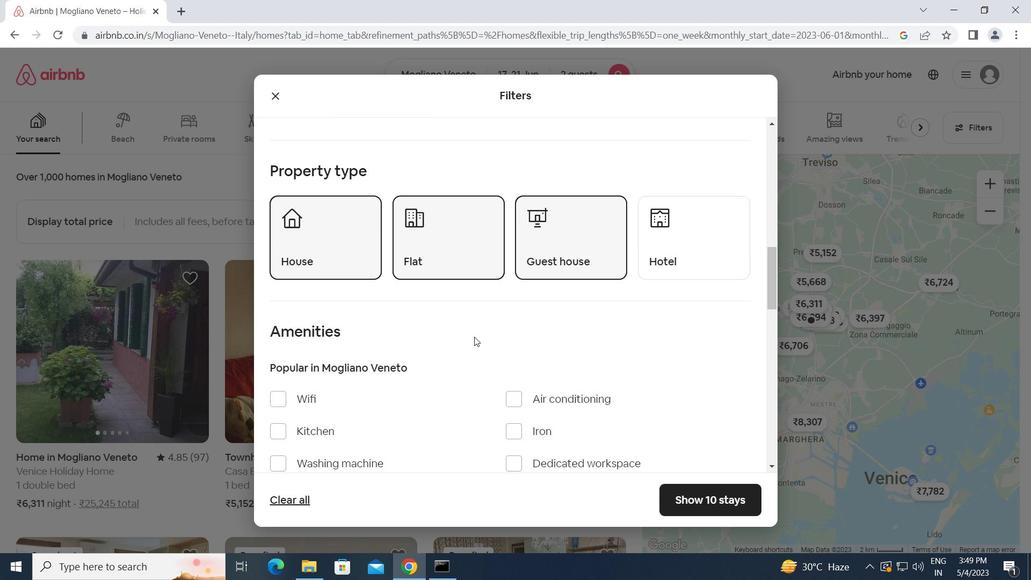 
Action: Mouse moved to (287, 331)
Screenshot: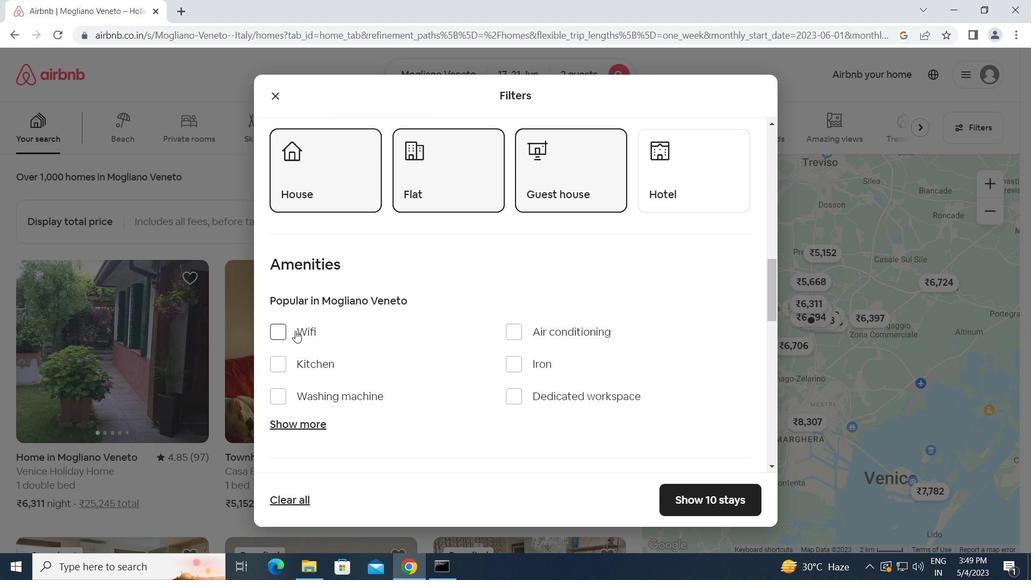 
Action: Mouse pressed left at (287, 331)
Screenshot: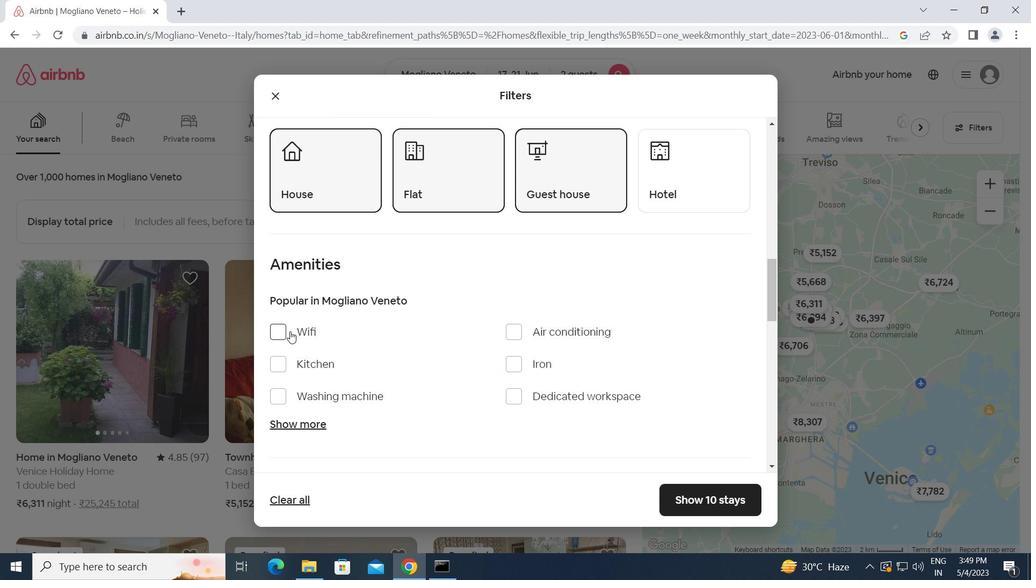 
Action: Mouse moved to (381, 344)
Screenshot: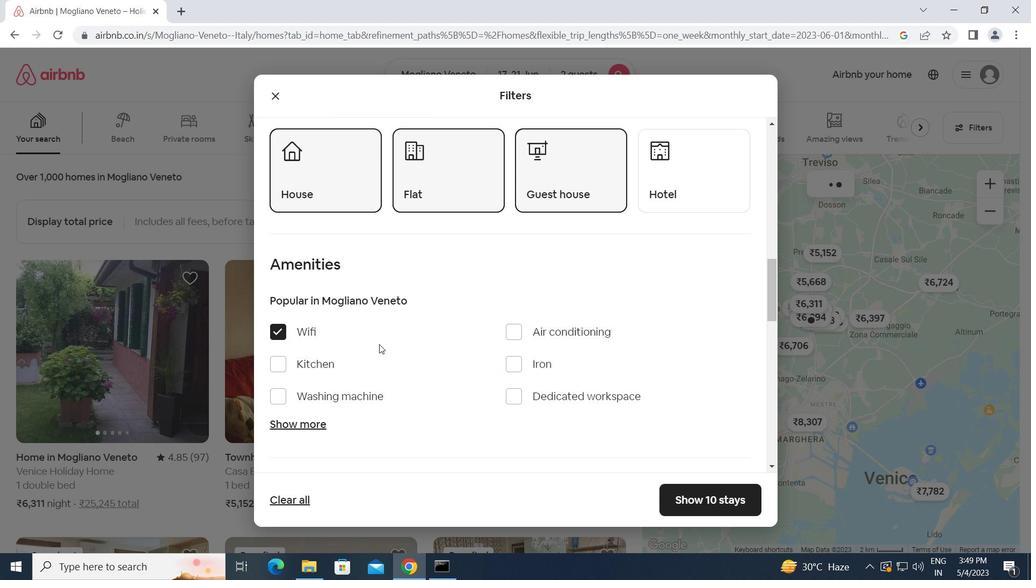
Action: Mouse scrolled (381, 343) with delta (0, 0)
Screenshot: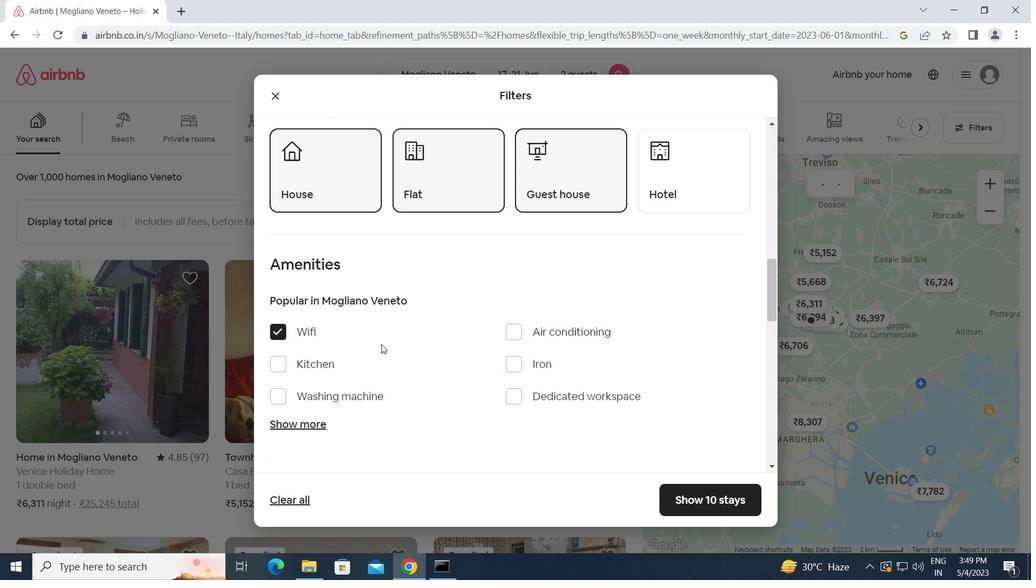 
Action: Mouse scrolled (381, 343) with delta (0, 0)
Screenshot: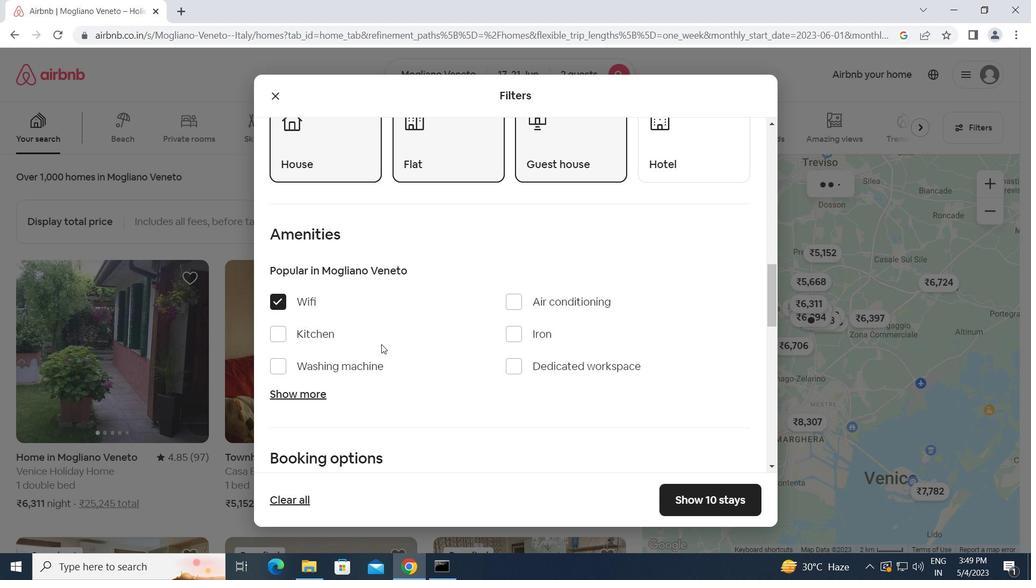 
Action: Mouse scrolled (381, 343) with delta (0, 0)
Screenshot: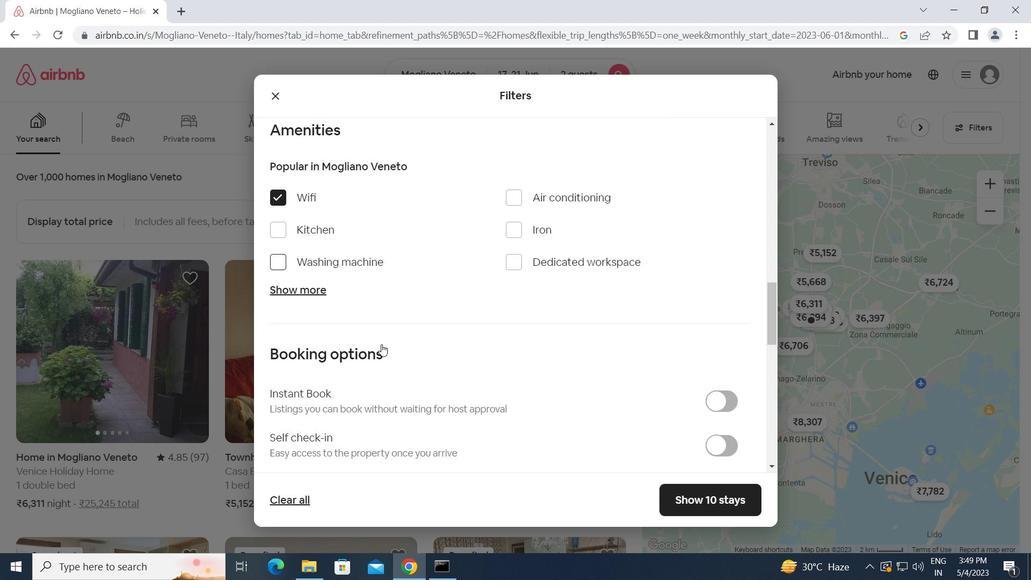 
Action: Mouse scrolled (381, 343) with delta (0, 0)
Screenshot: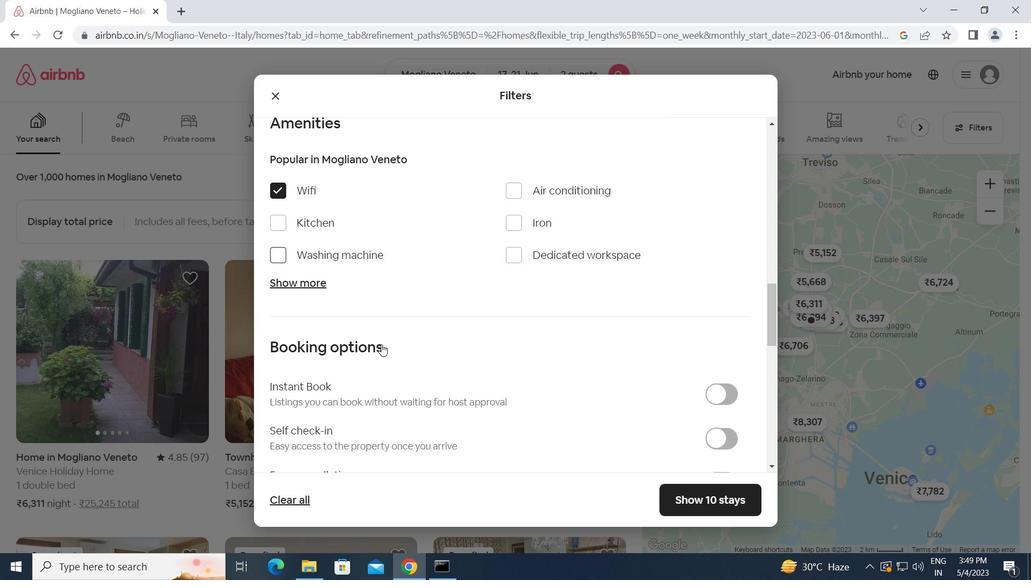 
Action: Mouse moved to (722, 312)
Screenshot: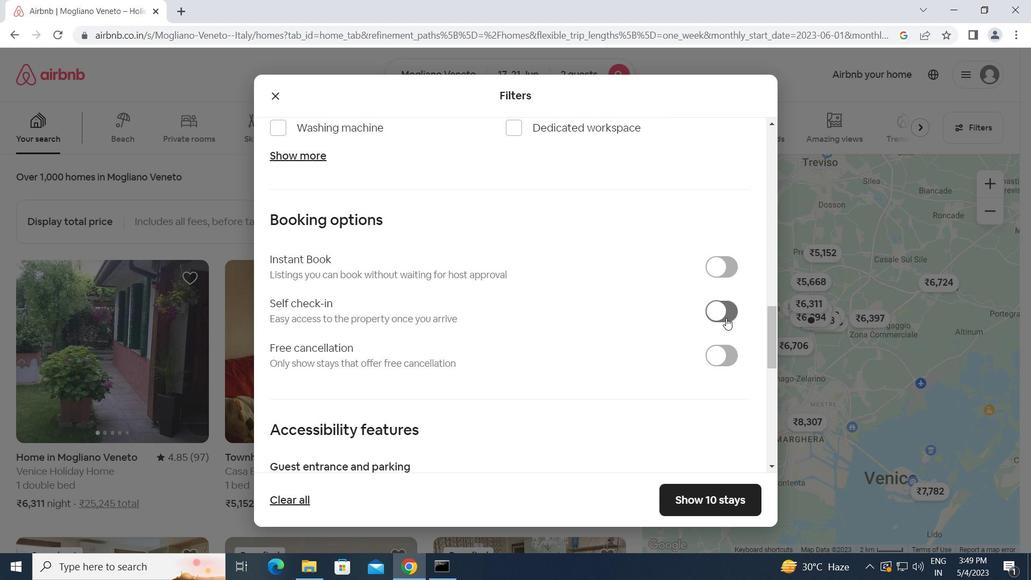
Action: Mouse pressed left at (722, 312)
Screenshot: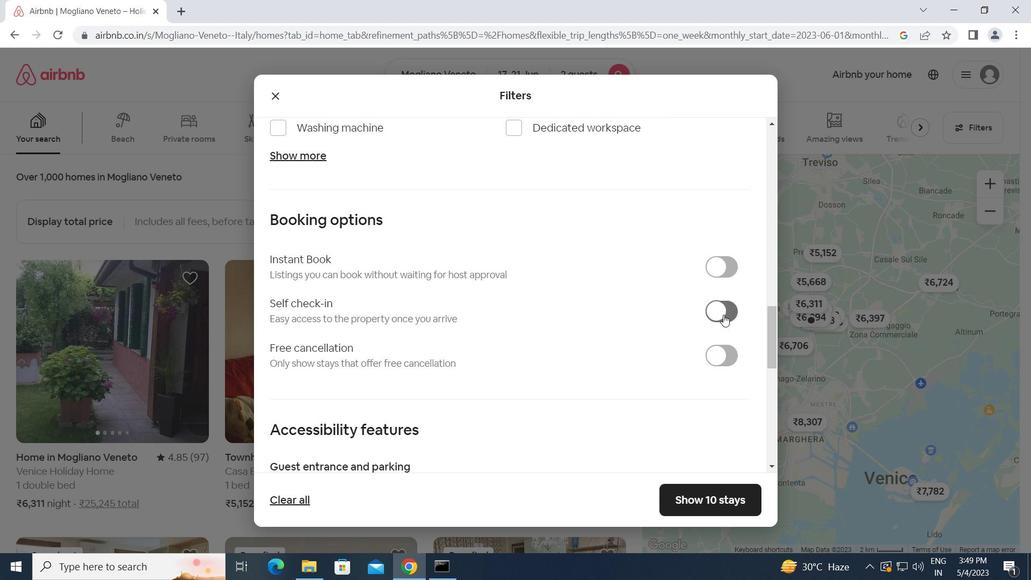 
Action: Mouse moved to (564, 354)
Screenshot: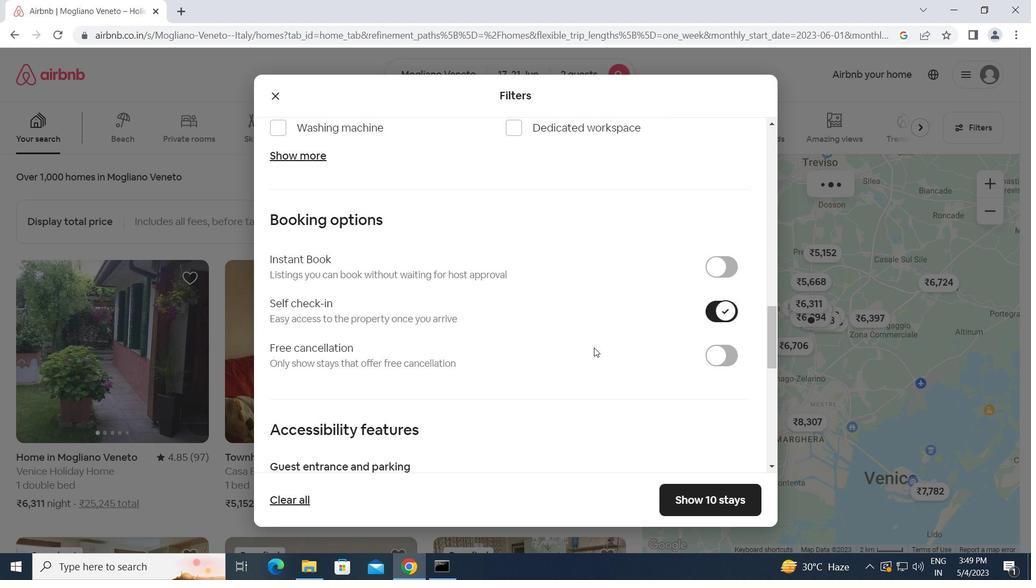 
Action: Mouse scrolled (564, 354) with delta (0, 0)
Screenshot: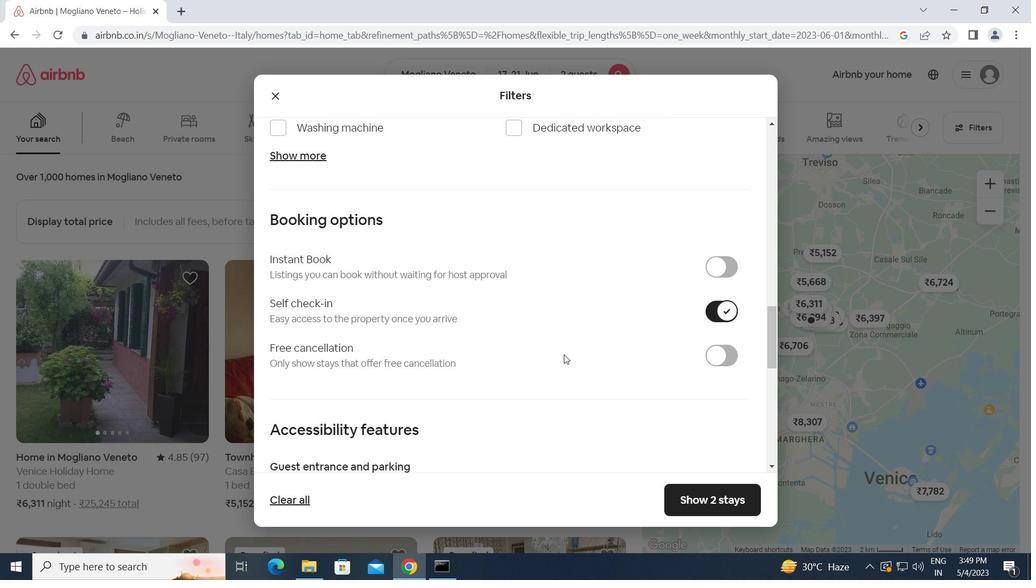 
Action: Mouse scrolled (564, 354) with delta (0, 0)
Screenshot: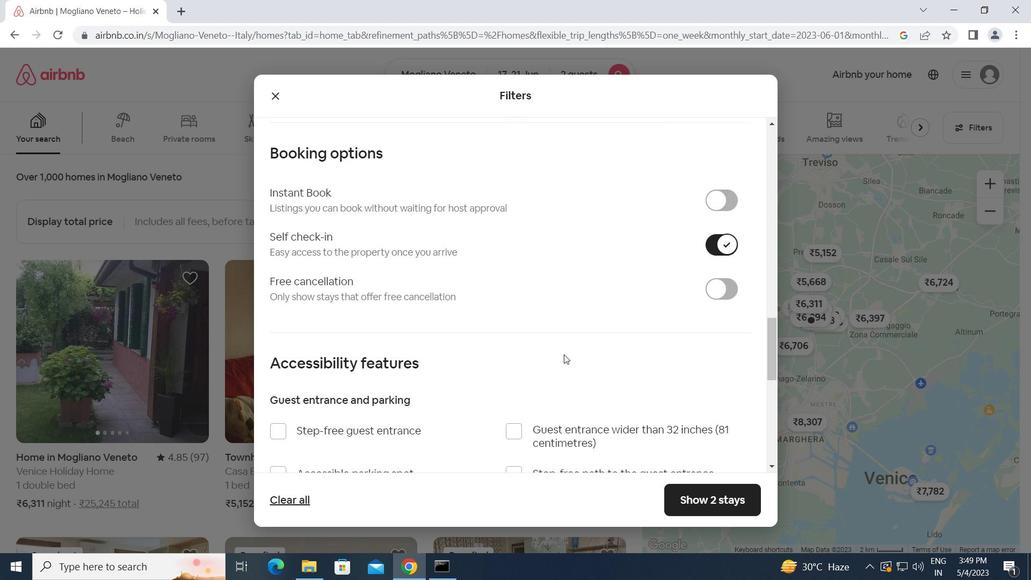 
Action: Mouse scrolled (564, 354) with delta (0, 0)
Screenshot: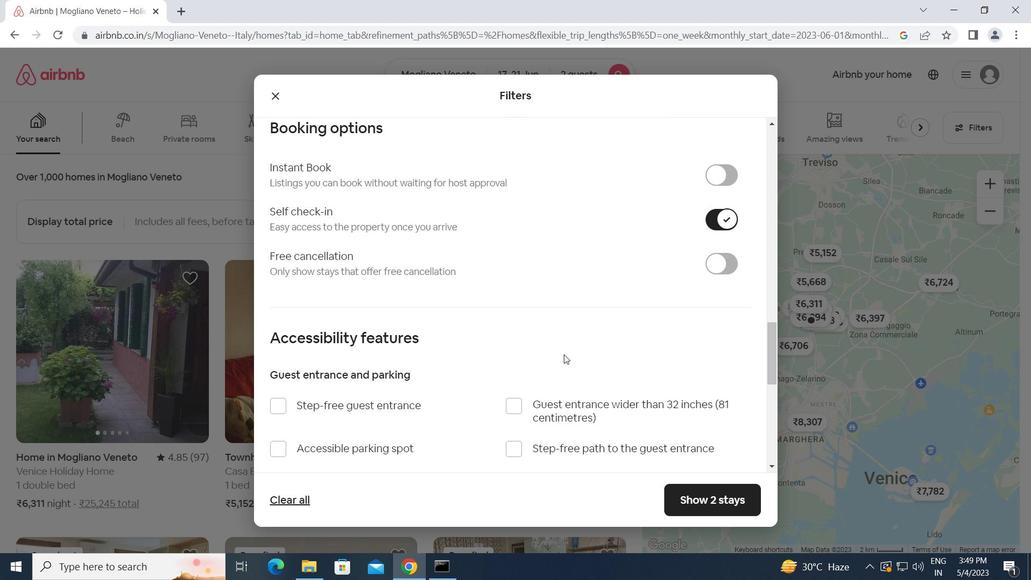 
Action: Mouse scrolled (564, 354) with delta (0, 0)
Screenshot: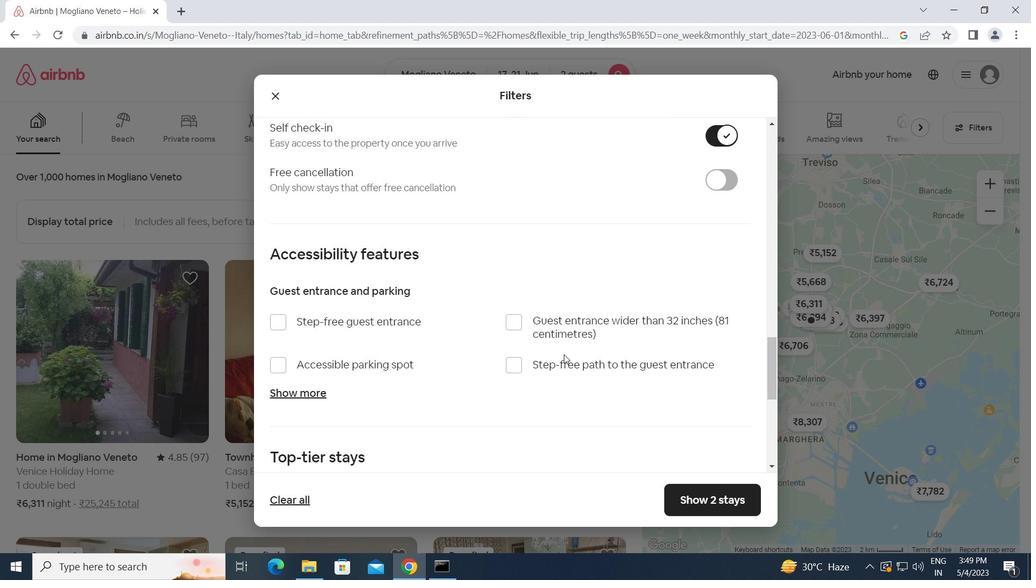 
Action: Mouse scrolled (564, 354) with delta (0, 0)
Screenshot: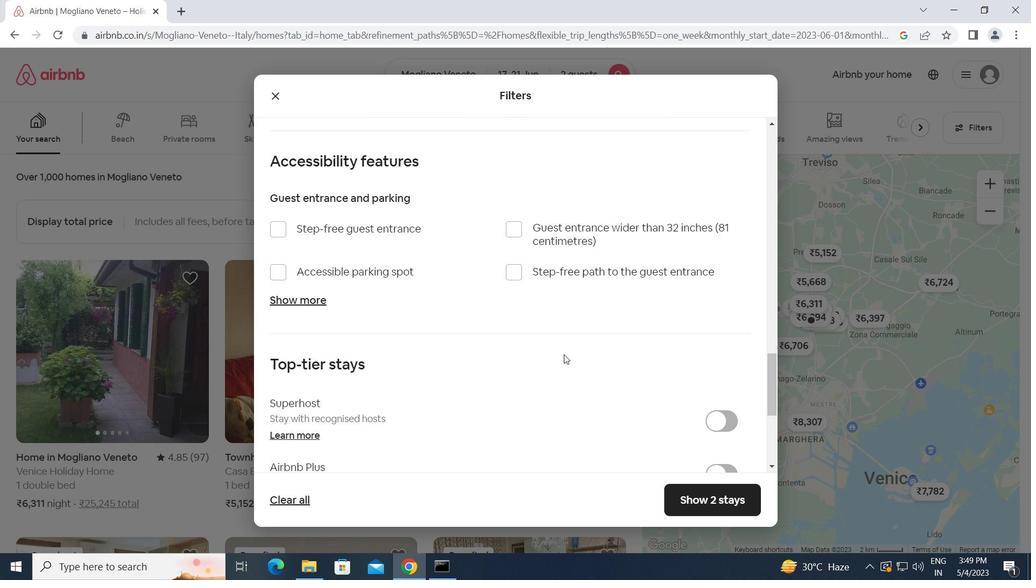 
Action: Mouse scrolled (564, 354) with delta (0, 0)
Screenshot: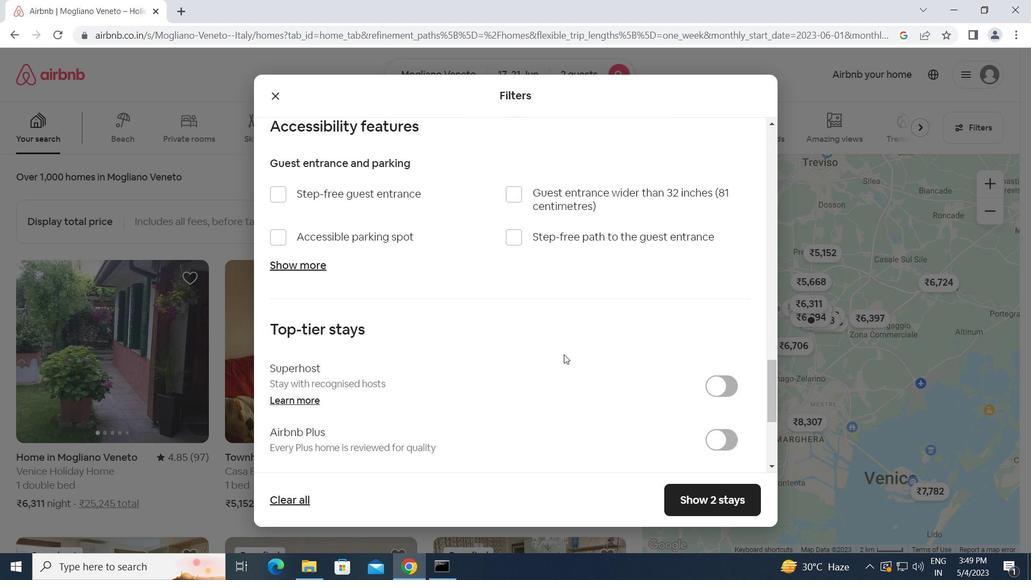 
Action: Mouse scrolled (564, 354) with delta (0, 0)
Screenshot: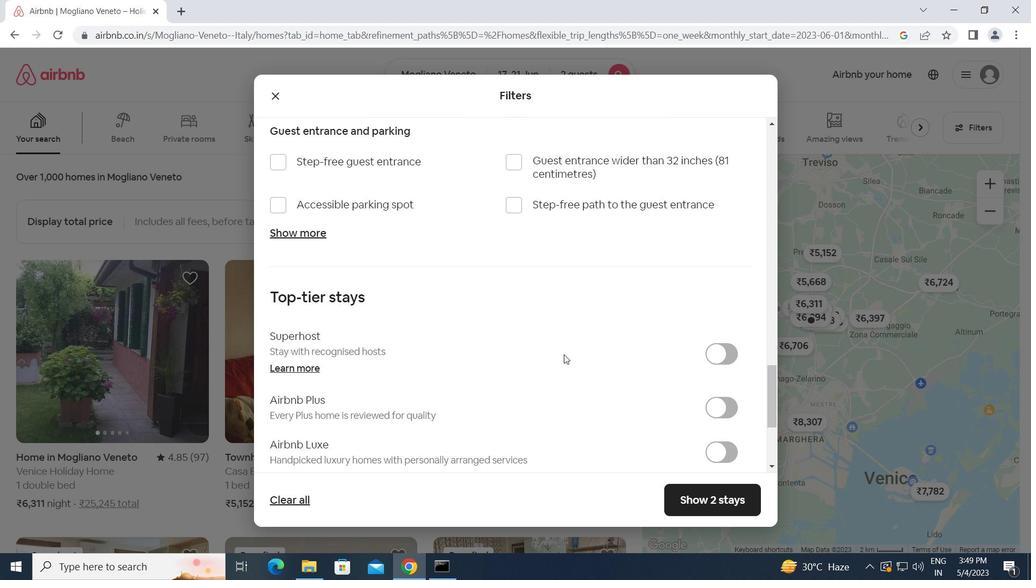 
Action: Mouse scrolled (564, 354) with delta (0, 0)
Screenshot: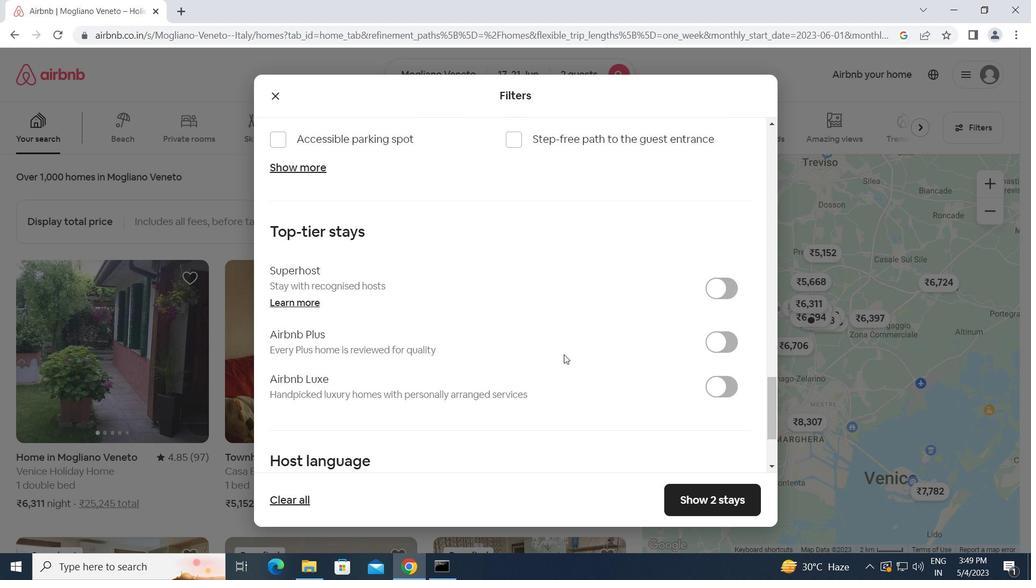 
Action: Mouse moved to (273, 377)
Screenshot: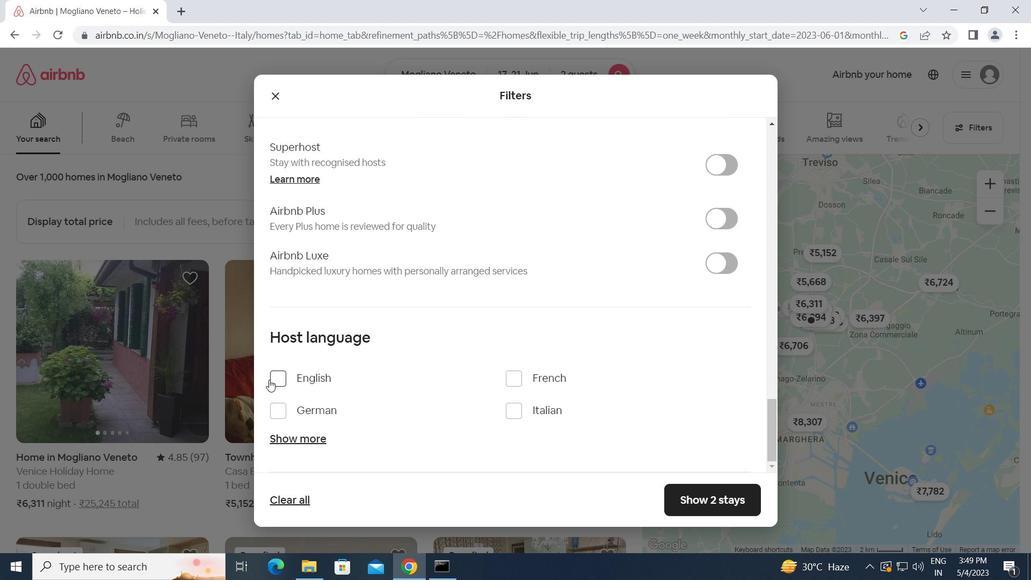 
Action: Mouse pressed left at (273, 377)
Screenshot: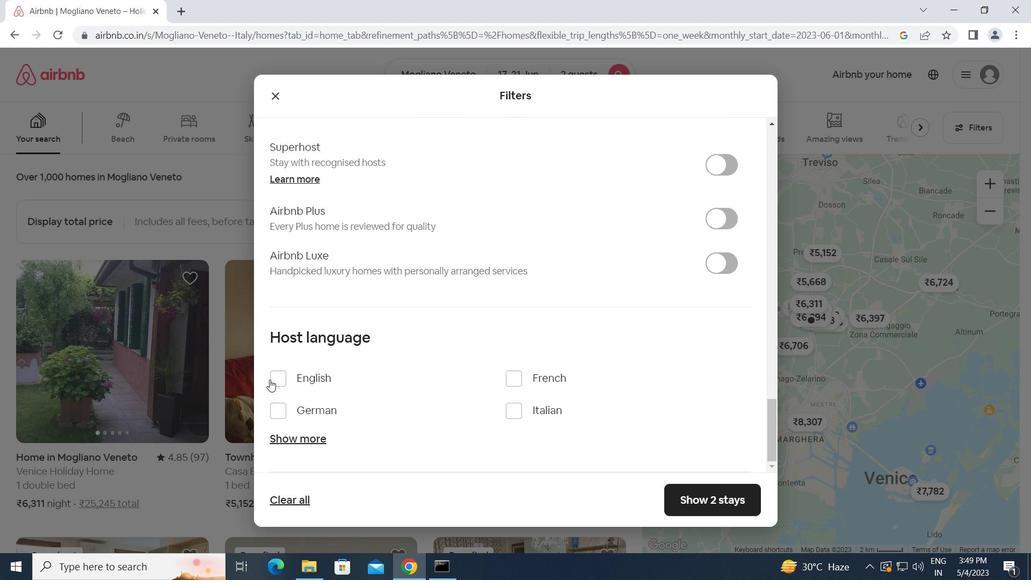 
Action: Mouse moved to (705, 495)
Screenshot: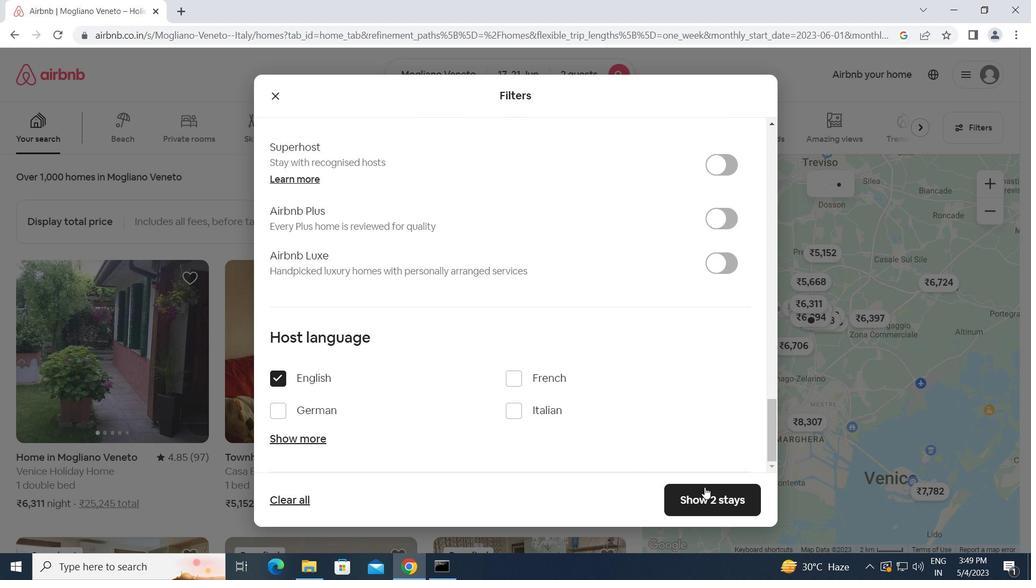 
Action: Mouse pressed left at (705, 495)
Screenshot: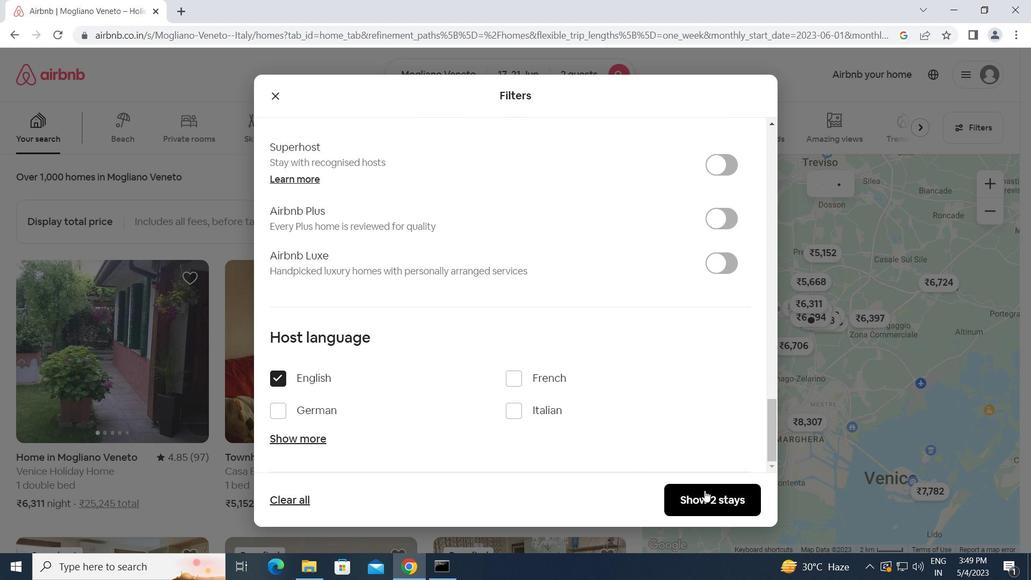 
Action: Mouse moved to (698, 473)
Screenshot: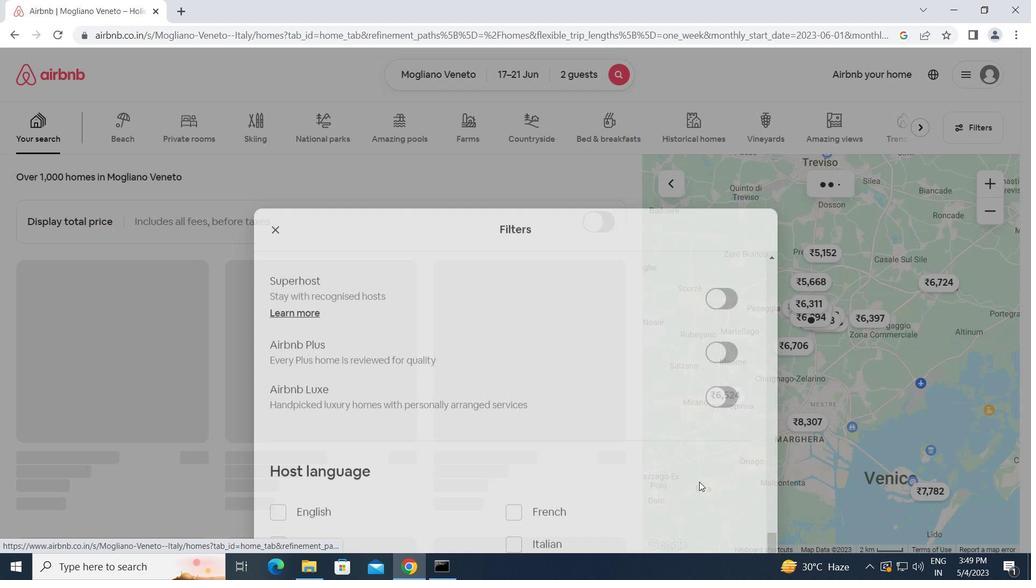 
